 Task: Look for space in Dakoro, Niger from 6th September, 2023 to 10th September, 2023 for 1 adult in price range Rs.10000 to Rs.15000. Place can be private room with 1  bedroom having 1 bed and 1 bathroom. Property type can be house, flat, guest house, hotel. Booking option can be shelf check-in. Required host language is English.
Action: Mouse moved to (478, 99)
Screenshot: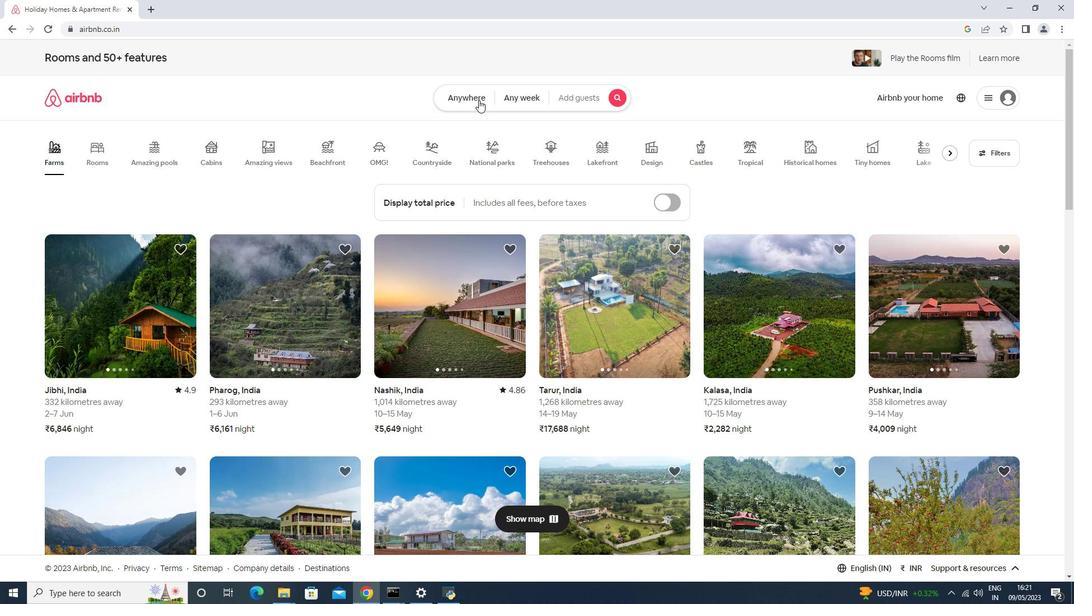 
Action: Mouse pressed left at (478, 99)
Screenshot: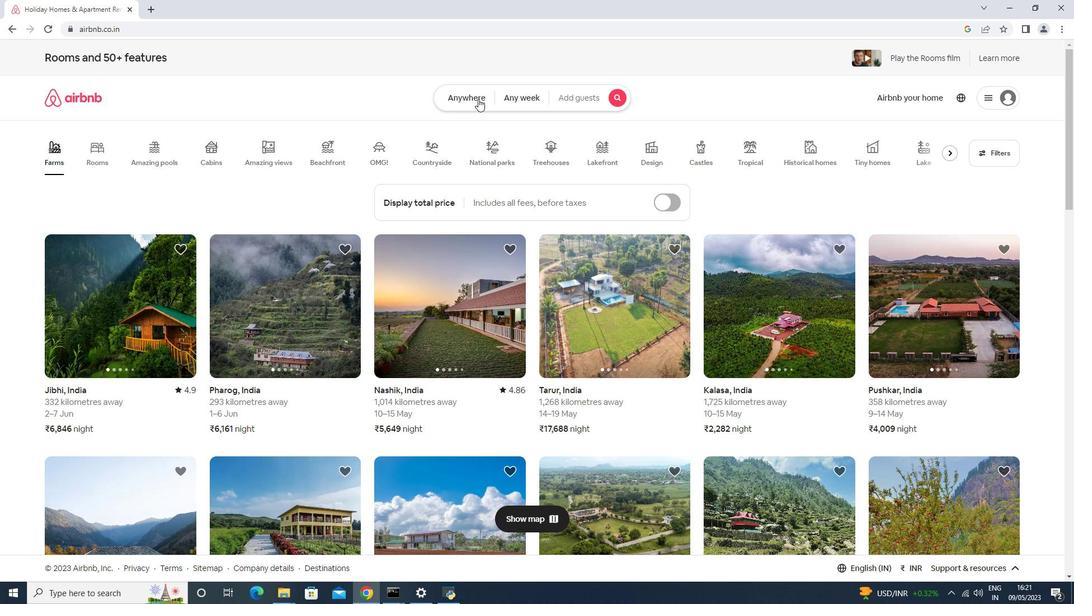 
Action: Mouse moved to (434, 134)
Screenshot: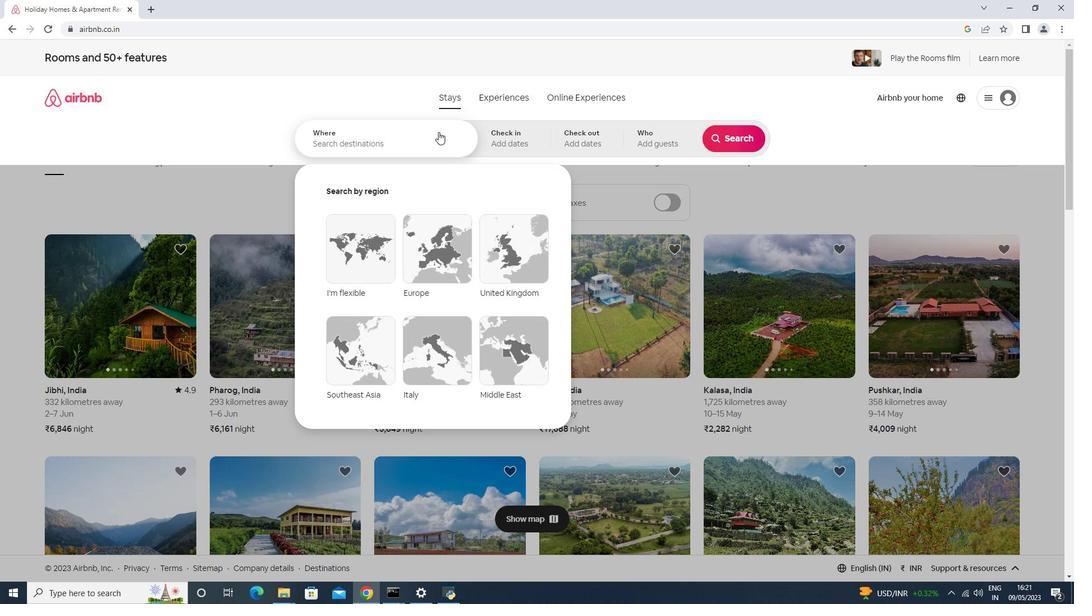 
Action: Mouse pressed left at (434, 134)
Screenshot: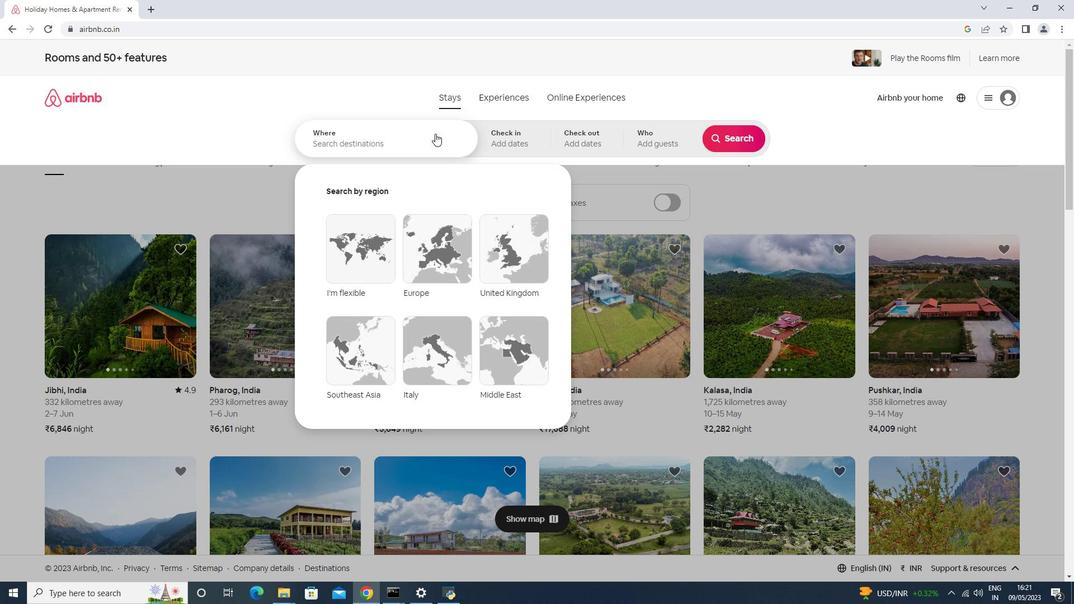 
Action: Key pressed <Key.shift>Dakoro,<Key.space><Key.shift>Niger<Key.enter>
Screenshot: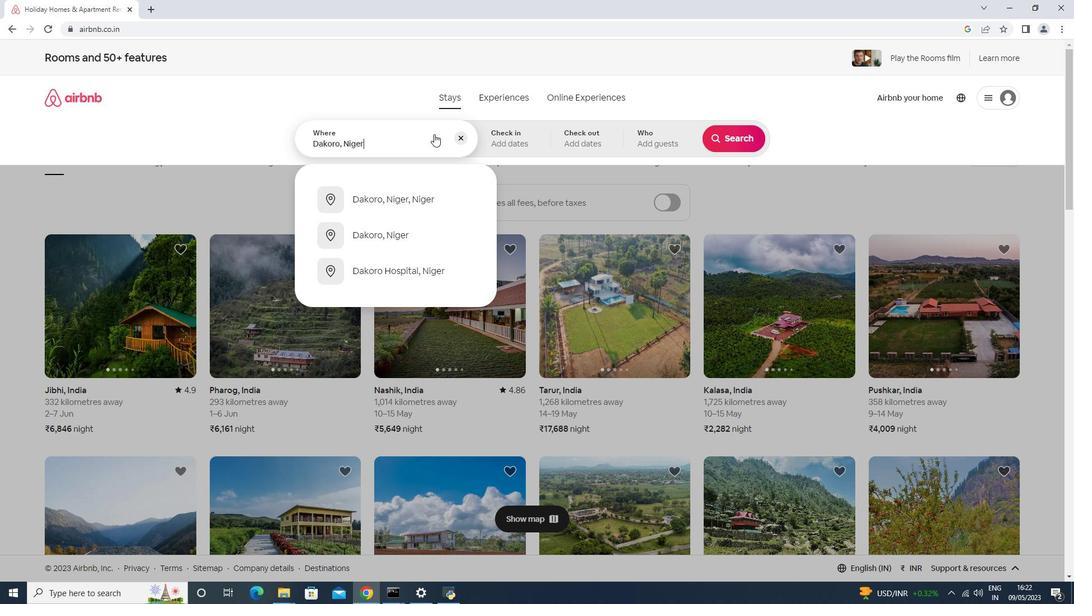 
Action: Mouse moved to (731, 228)
Screenshot: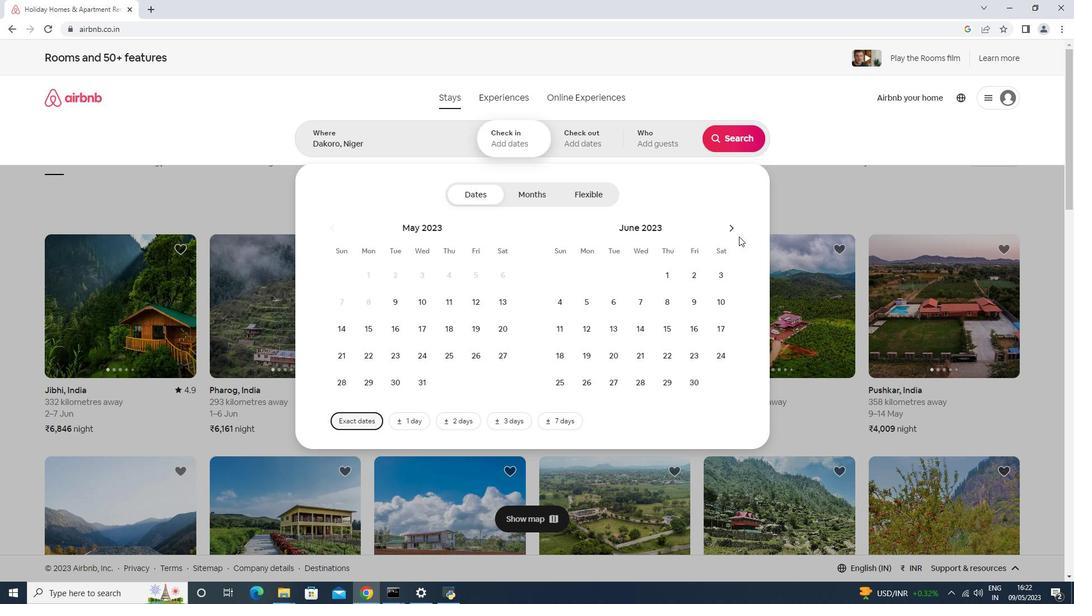 
Action: Mouse pressed left at (731, 228)
Screenshot: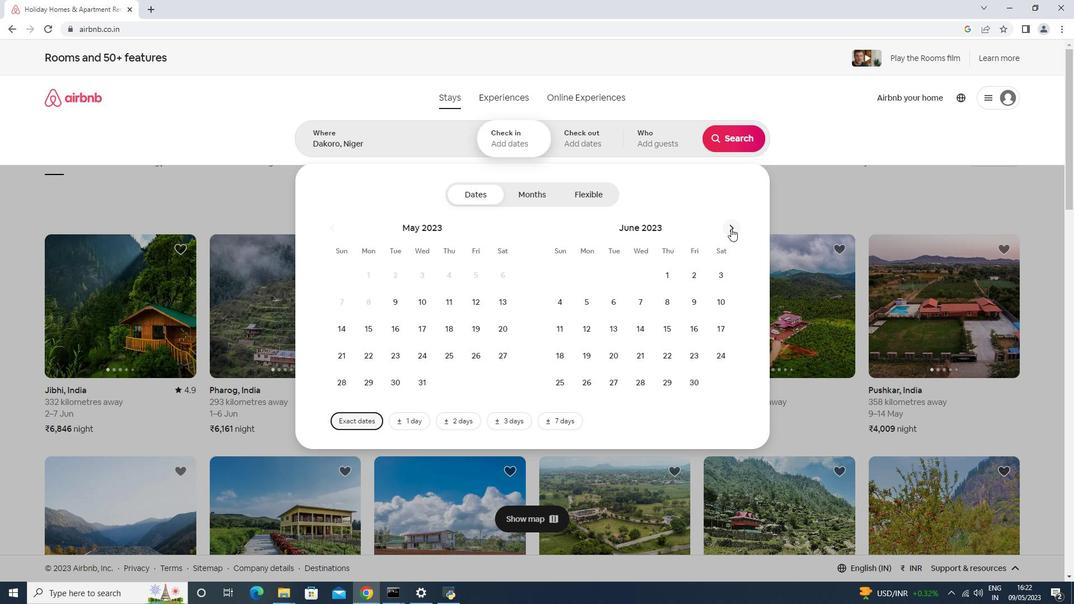 
Action: Mouse pressed left at (731, 228)
Screenshot: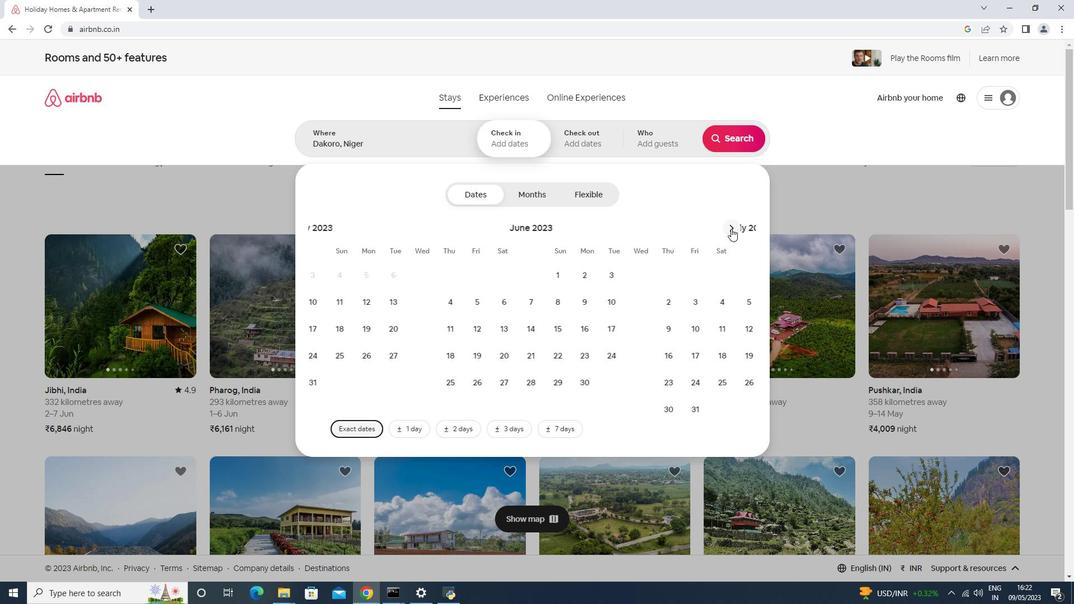 
Action: Mouse pressed left at (731, 228)
Screenshot: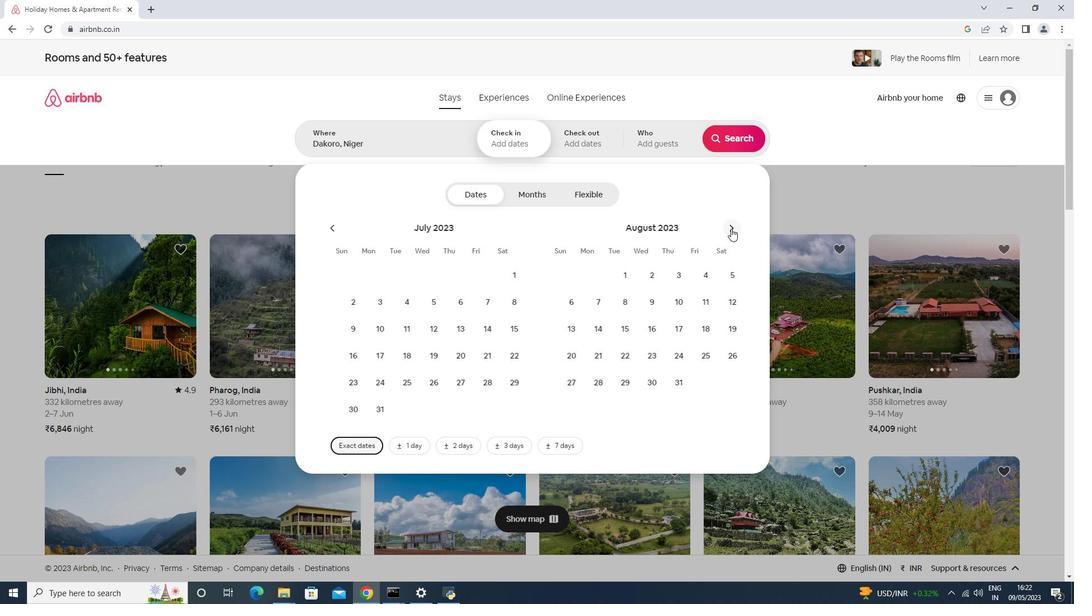 
Action: Mouse moved to (643, 309)
Screenshot: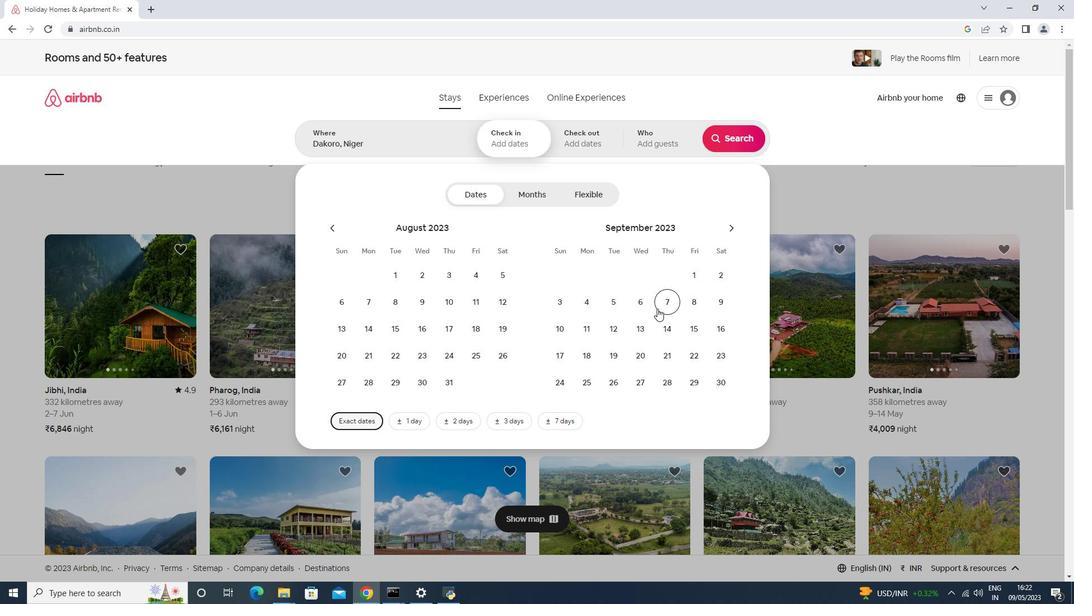 
Action: Mouse pressed left at (643, 309)
Screenshot: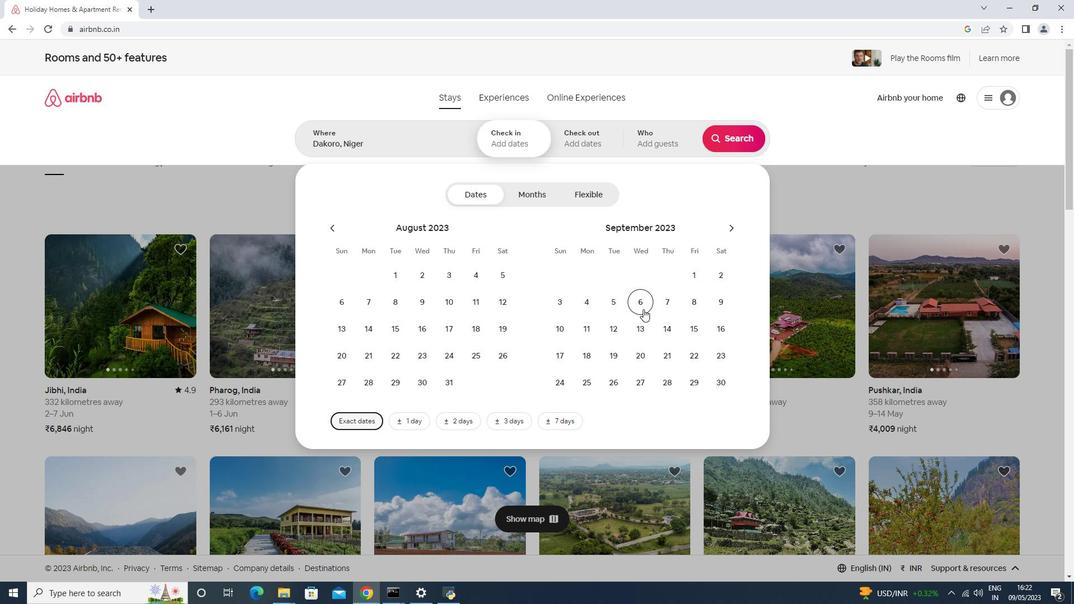 
Action: Mouse moved to (561, 326)
Screenshot: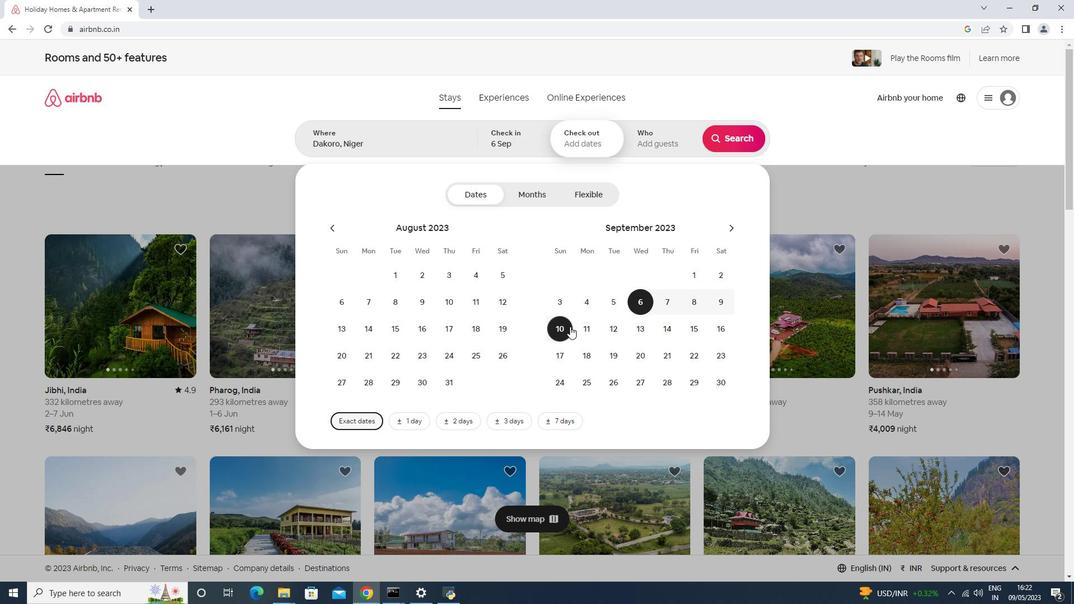 
Action: Mouse pressed left at (561, 326)
Screenshot: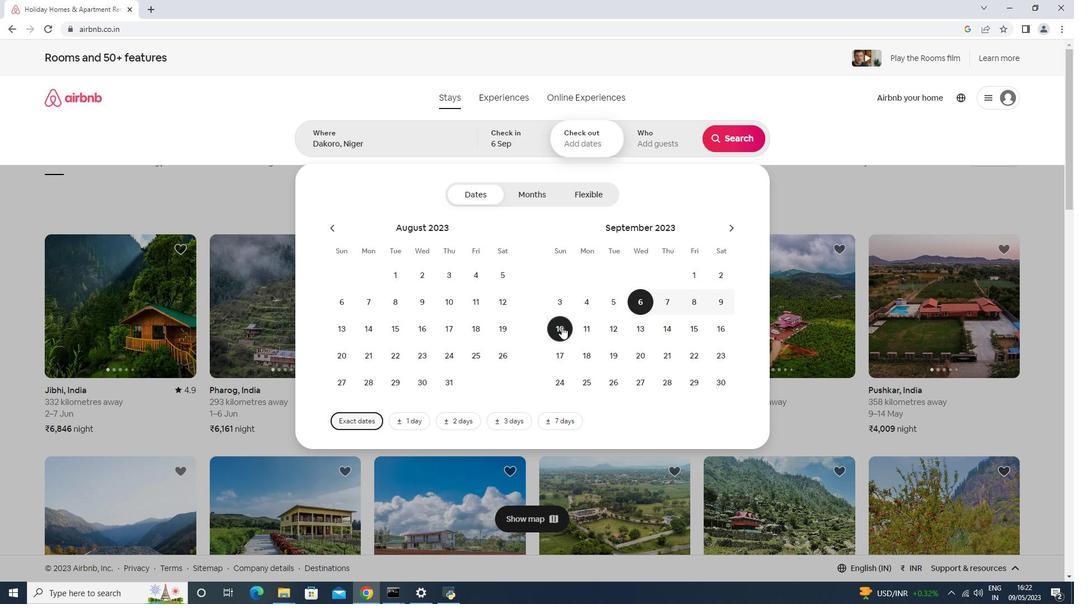 
Action: Mouse moved to (657, 124)
Screenshot: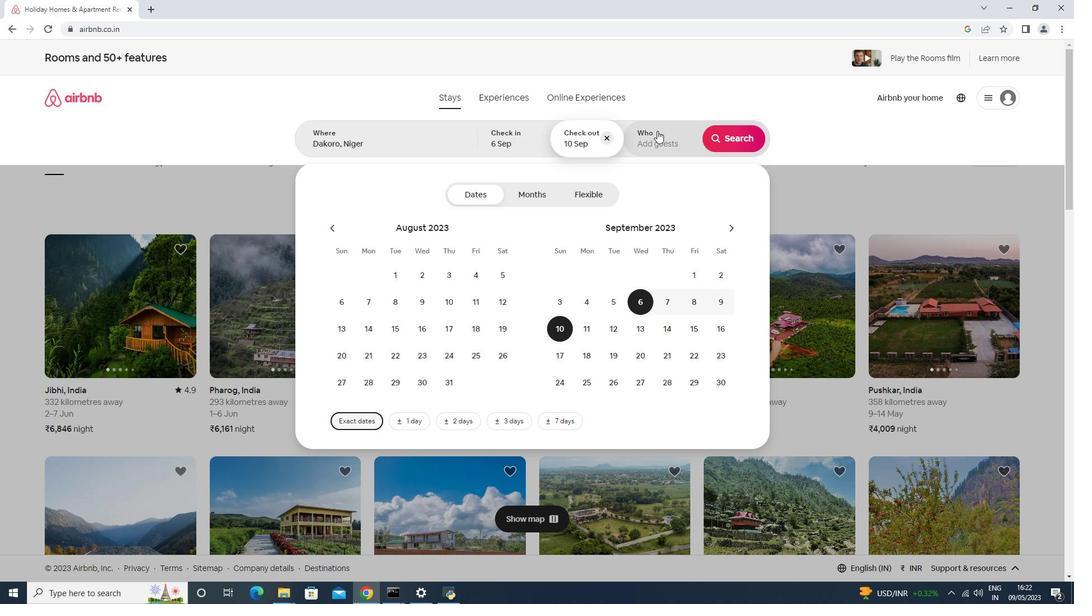 
Action: Mouse pressed left at (657, 124)
Screenshot: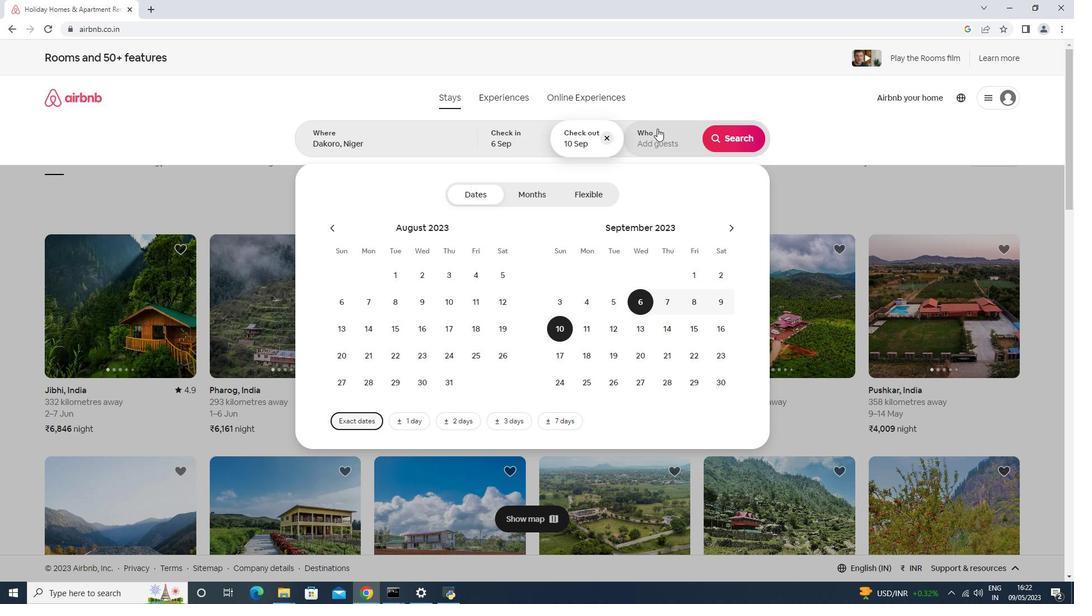 
Action: Mouse moved to (735, 200)
Screenshot: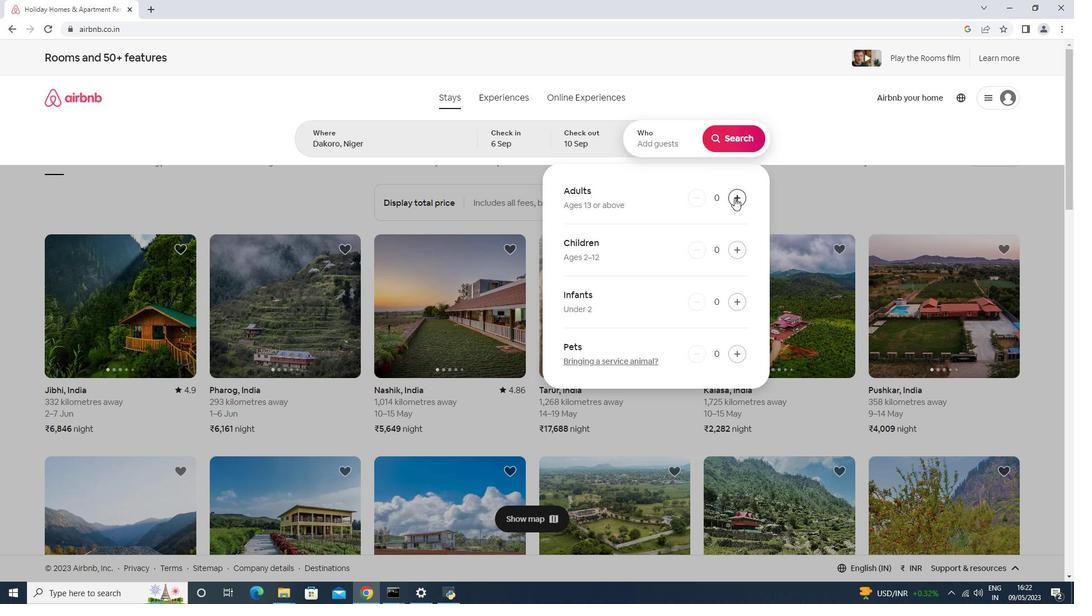 
Action: Mouse pressed left at (735, 200)
Screenshot: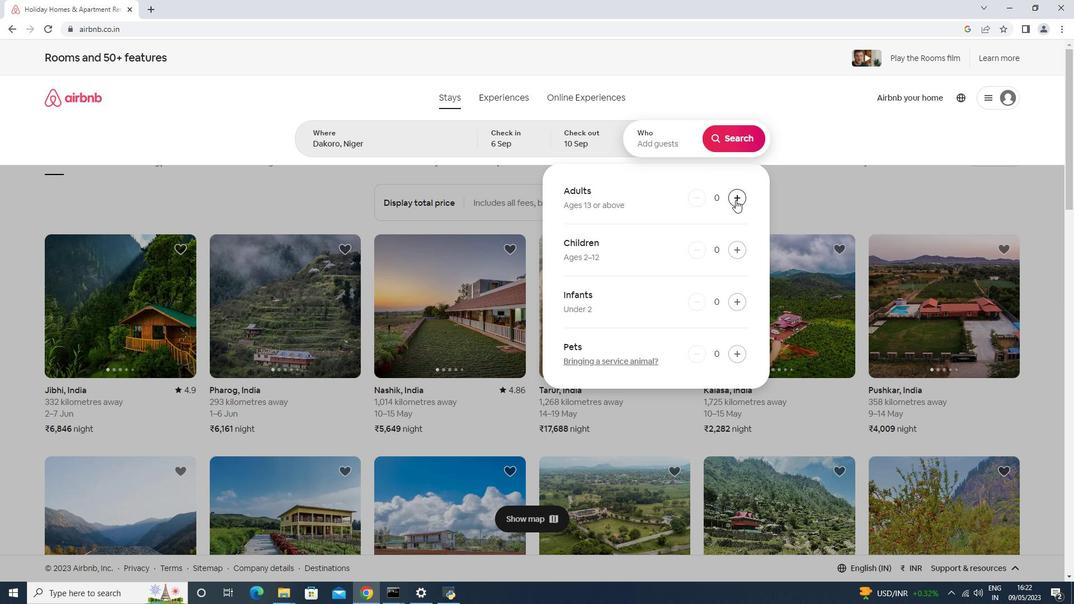 
Action: Mouse moved to (735, 146)
Screenshot: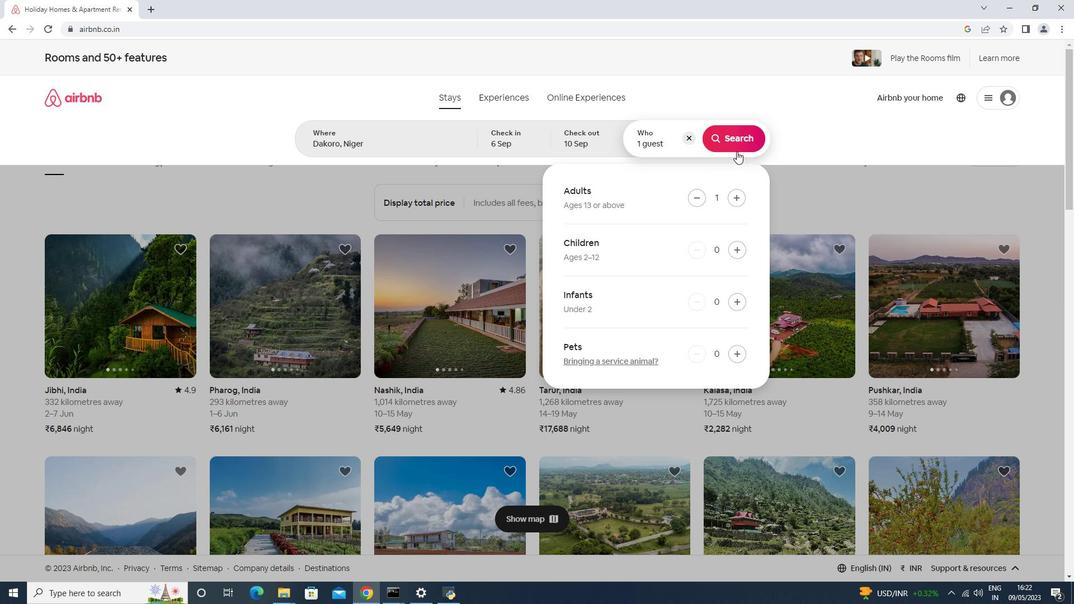 
Action: Mouse pressed left at (735, 146)
Screenshot: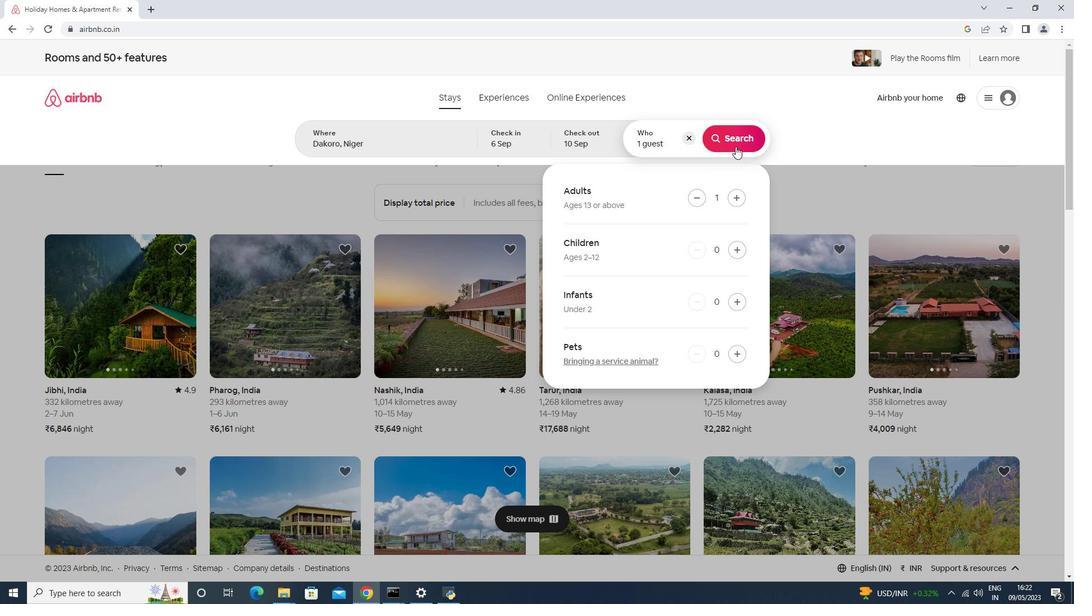 
Action: Mouse moved to (1007, 99)
Screenshot: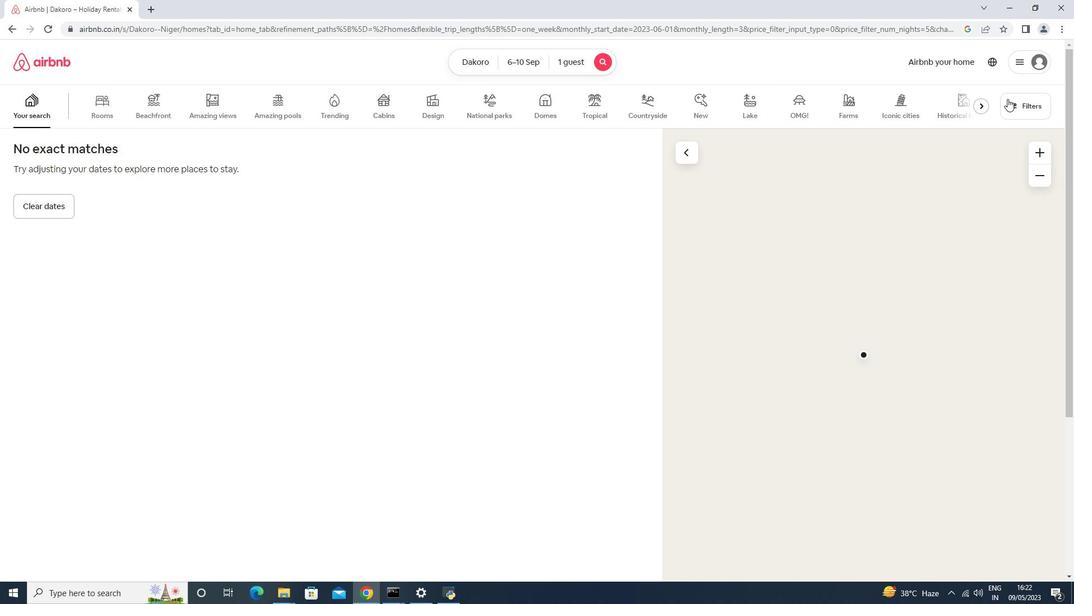 
Action: Mouse pressed left at (1007, 99)
Screenshot: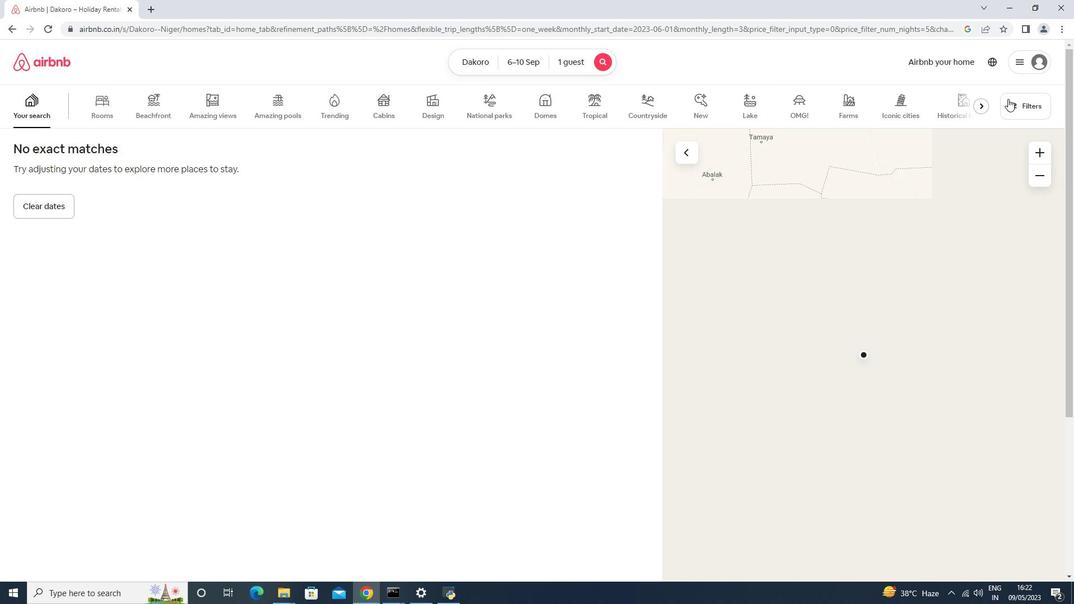 
Action: Mouse moved to (486, 373)
Screenshot: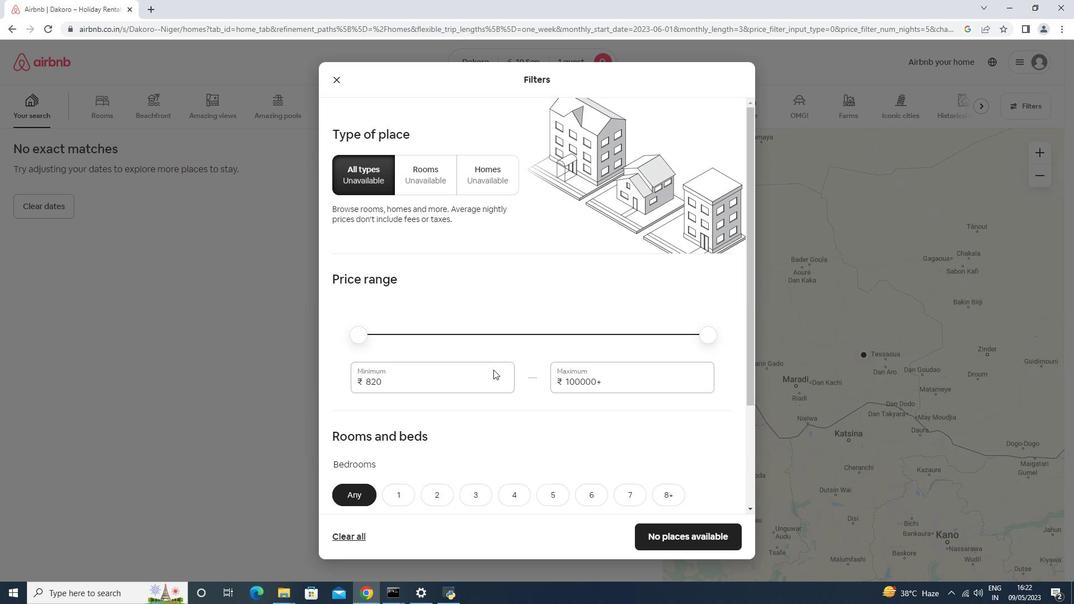 
Action: Mouse pressed left at (486, 373)
Screenshot: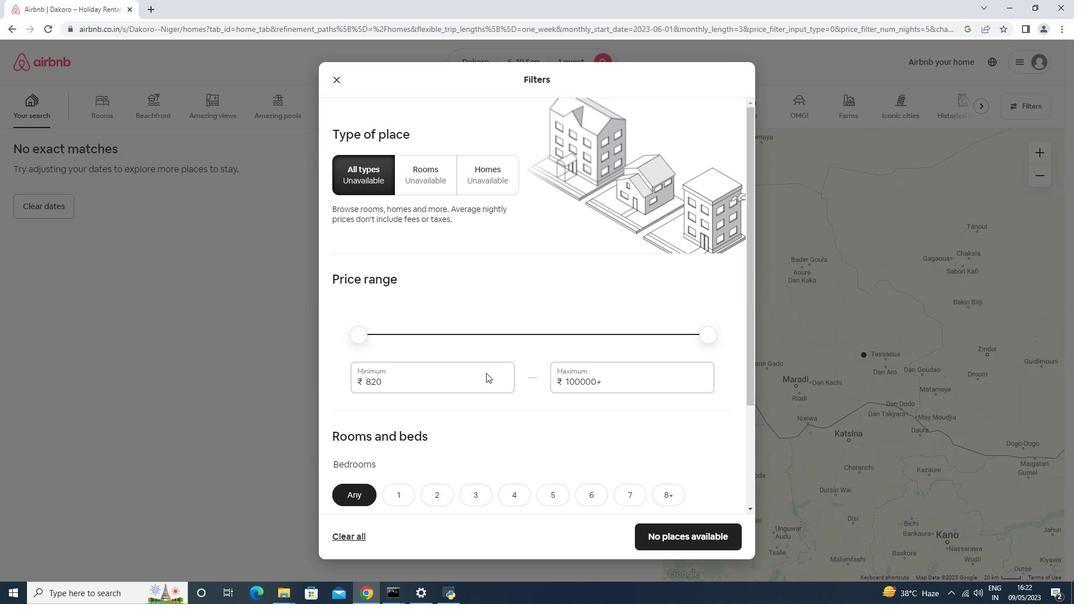 
Action: Key pressed <Key.backspace><Key.backspace><Key.backspace><Key.backspace>10000<Key.tab>
Screenshot: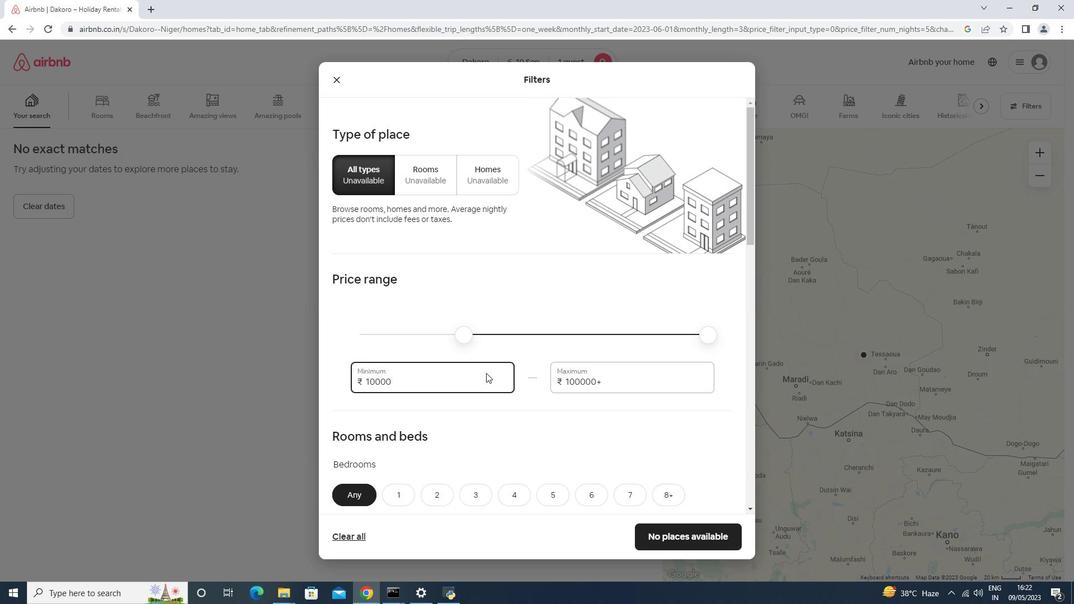 
Action: Mouse moved to (485, 373)
Screenshot: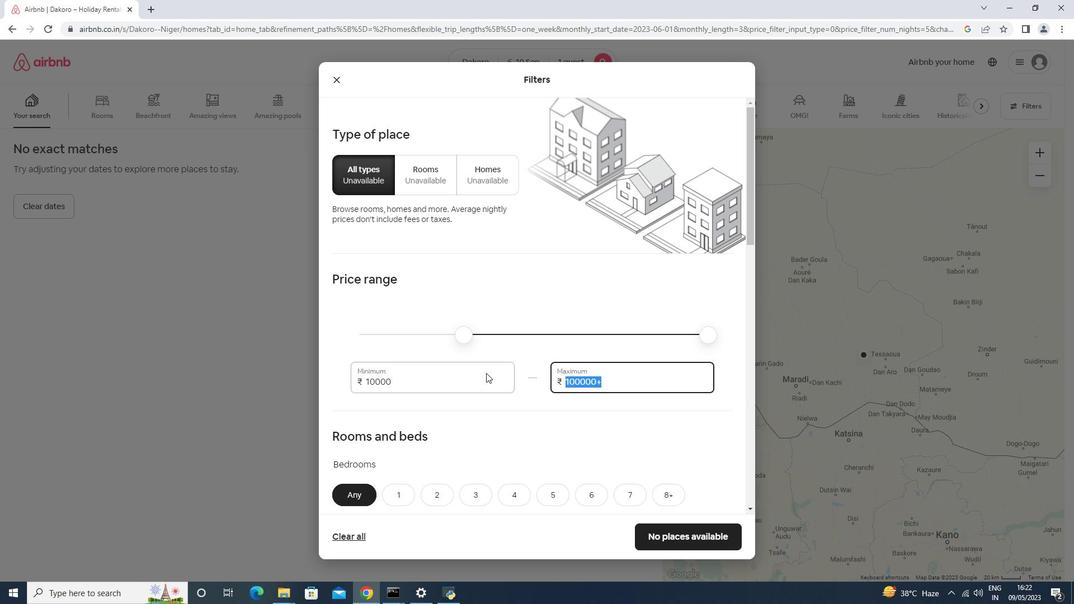 
Action: Key pressed 15000
Screenshot: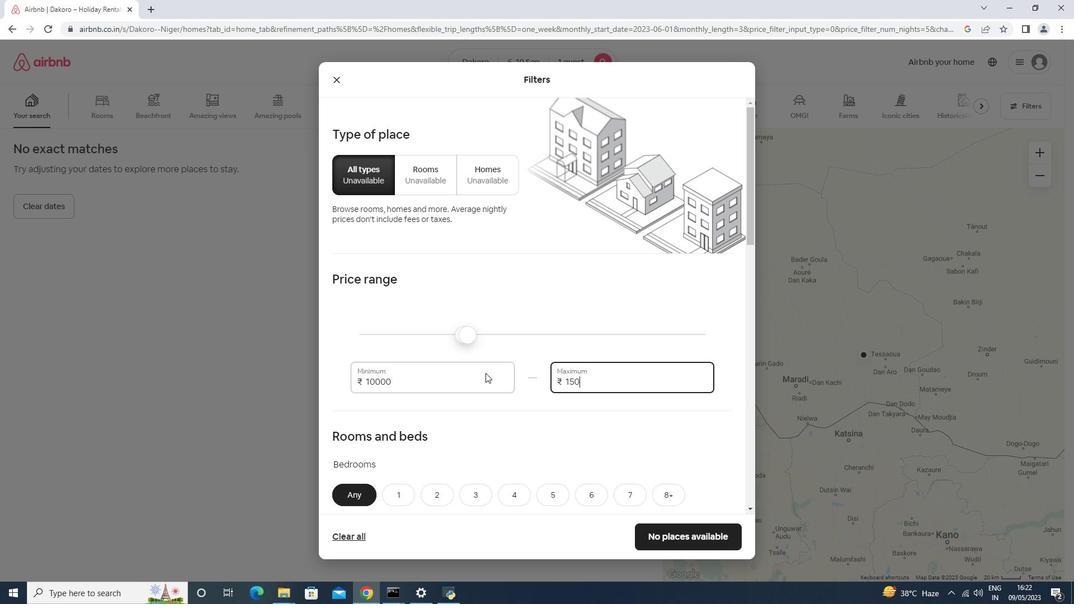 
Action: Mouse scrolled (485, 372) with delta (0, 0)
Screenshot: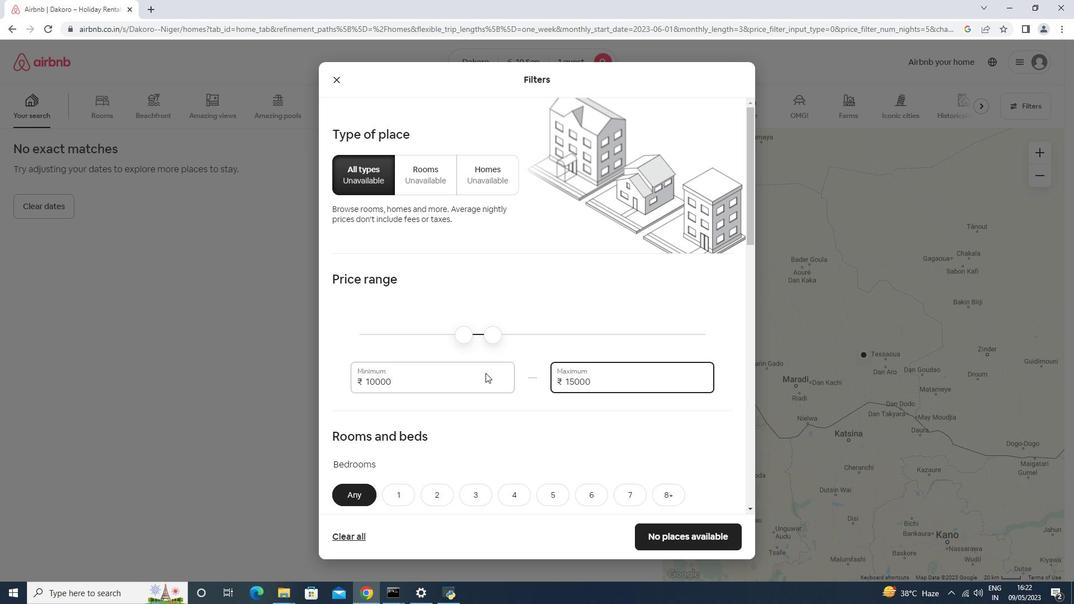 
Action: Mouse scrolled (485, 372) with delta (0, 0)
Screenshot: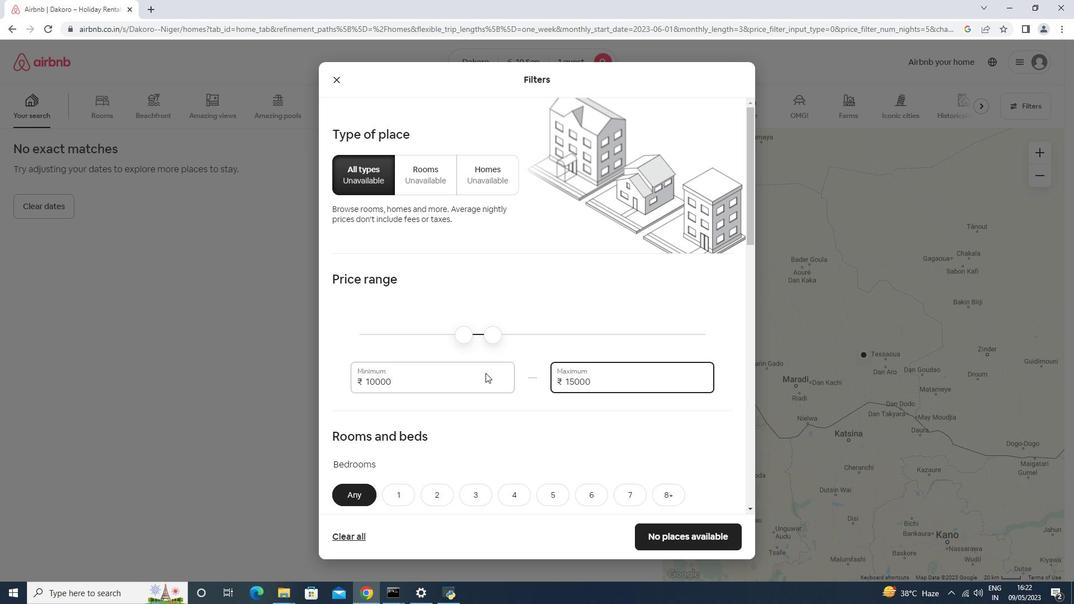 
Action: Mouse scrolled (485, 372) with delta (0, 0)
Screenshot: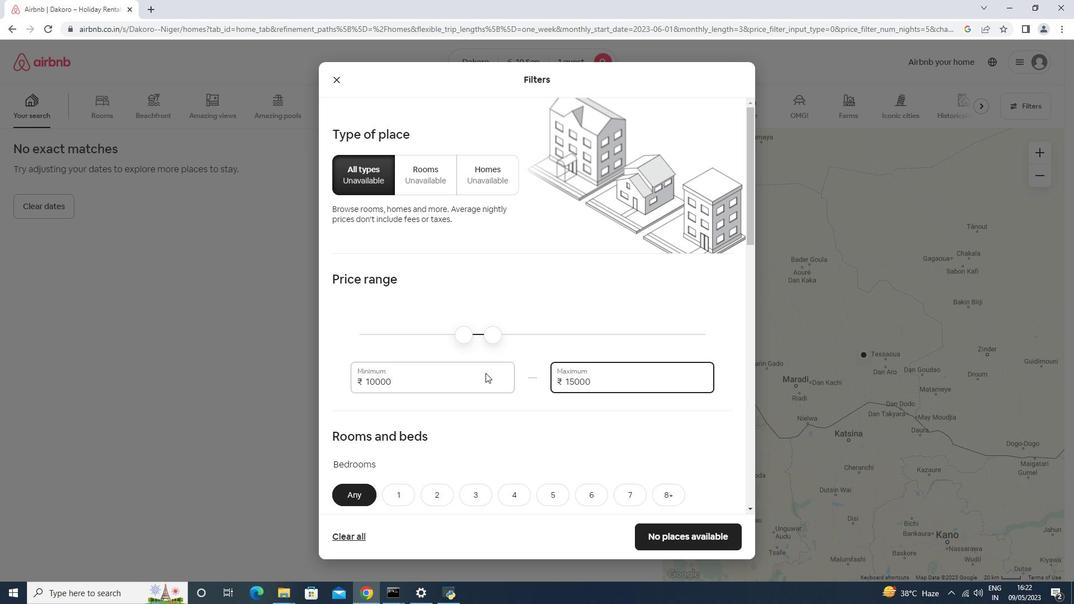 
Action: Mouse scrolled (485, 372) with delta (0, 0)
Screenshot: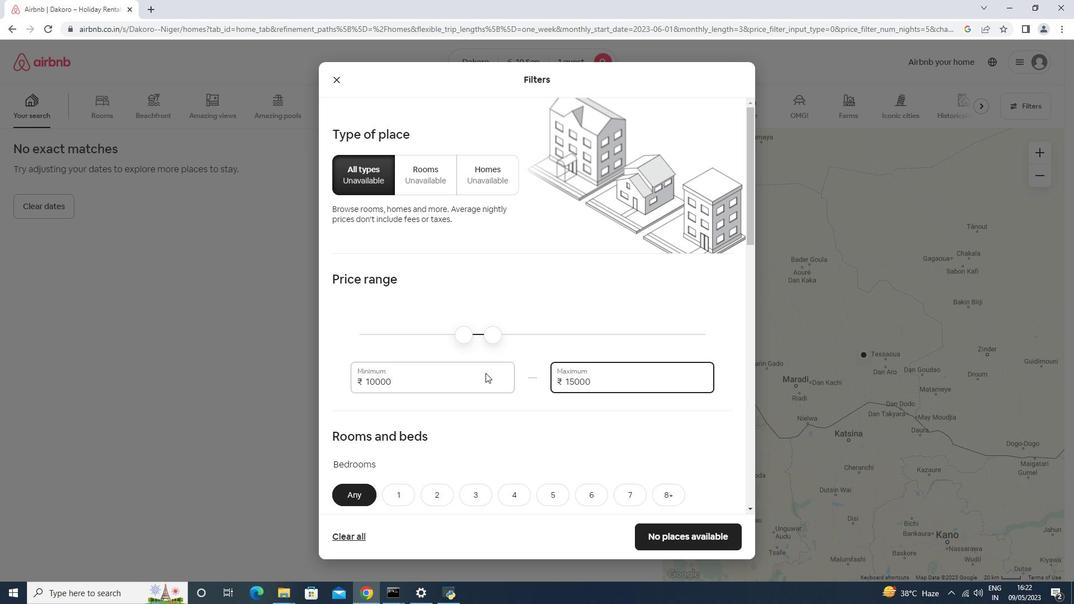 
Action: Mouse moved to (396, 264)
Screenshot: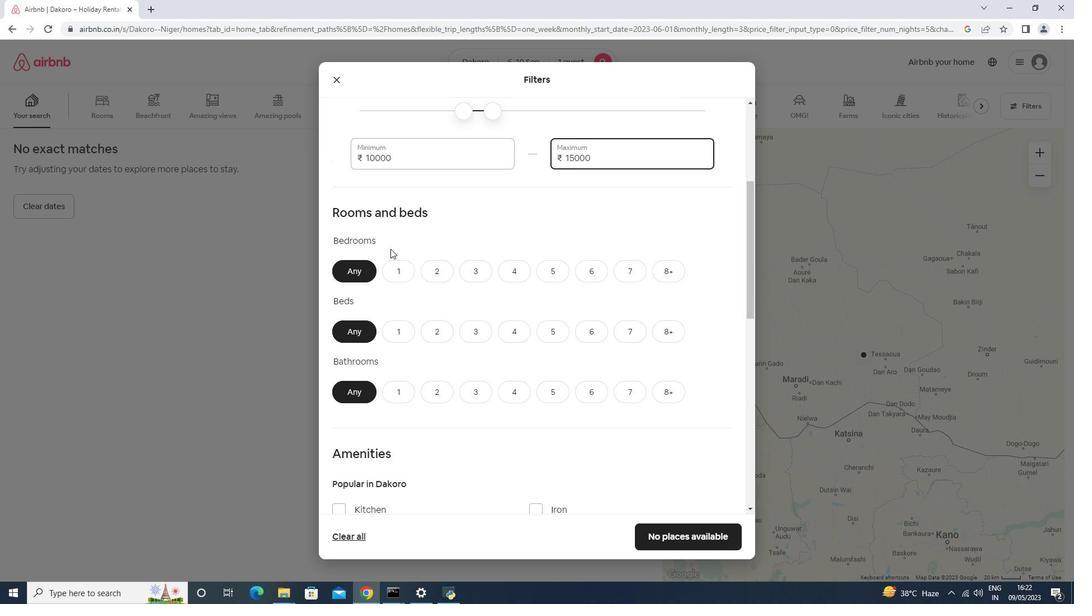 
Action: Mouse pressed left at (396, 264)
Screenshot: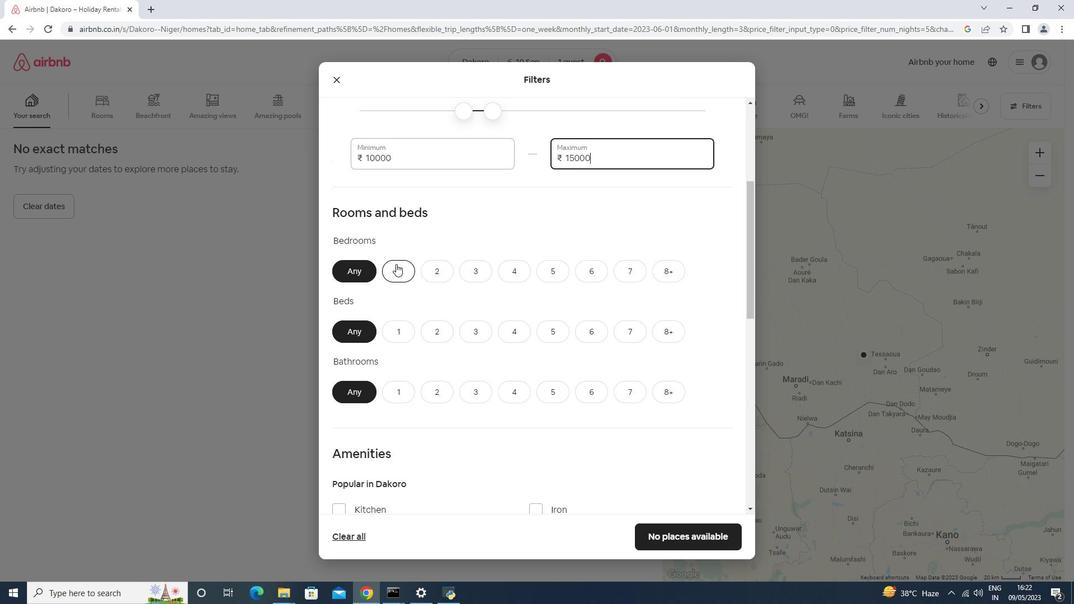 
Action: Mouse moved to (409, 317)
Screenshot: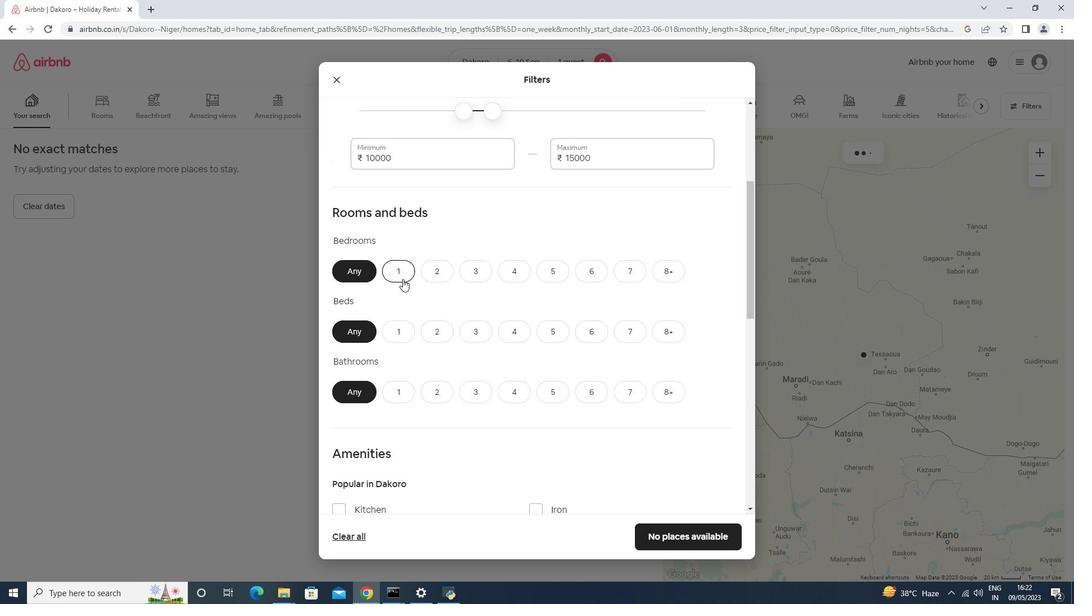 
Action: Mouse pressed left at (409, 317)
Screenshot: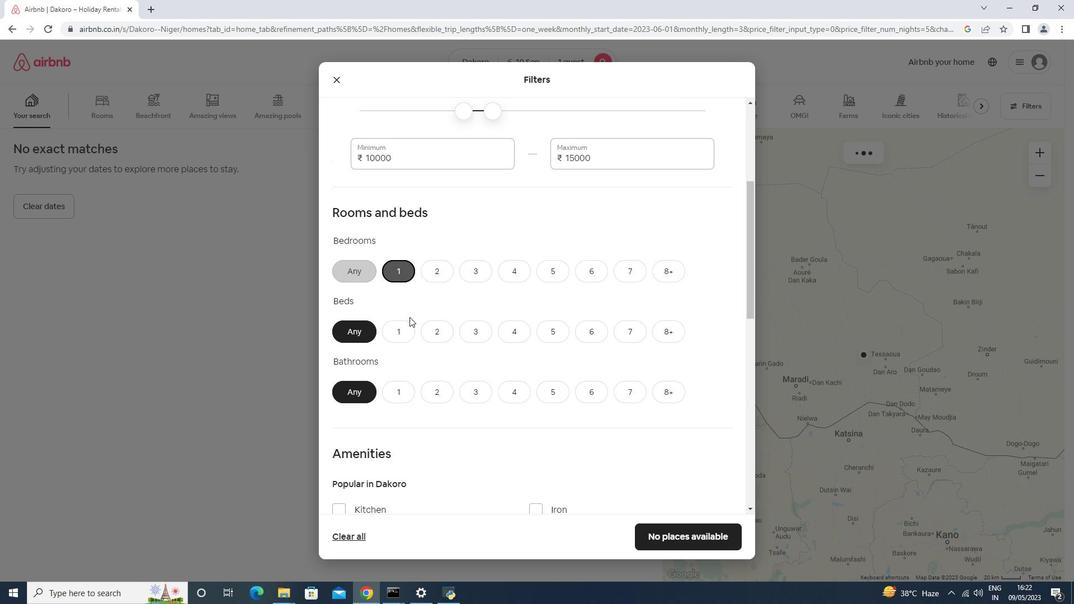 
Action: Mouse moved to (409, 358)
Screenshot: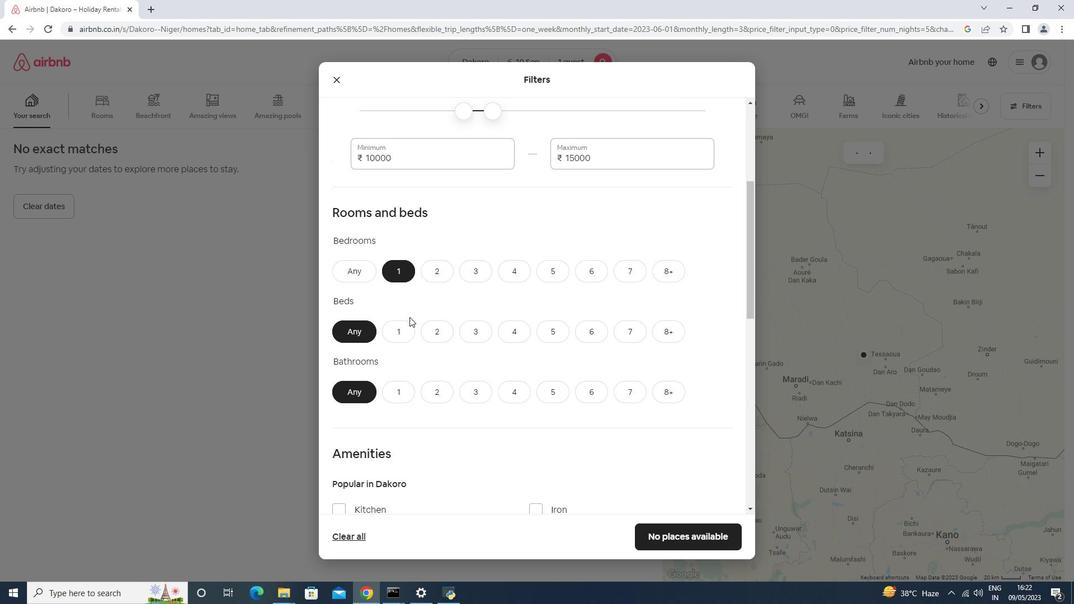 
Action: Mouse pressed left at (409, 358)
Screenshot: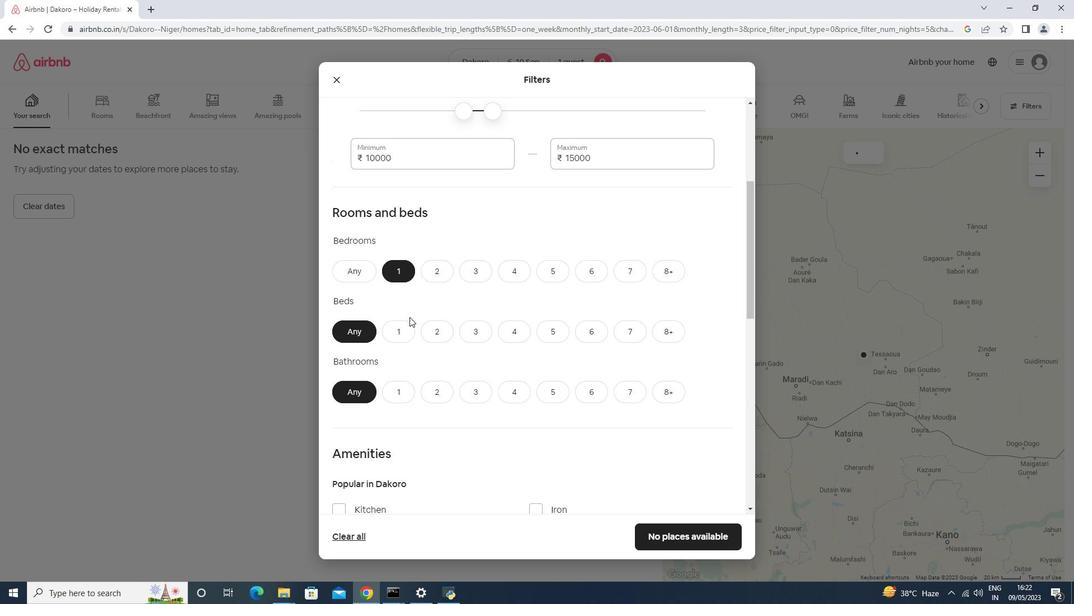 
Action: Mouse moved to (400, 396)
Screenshot: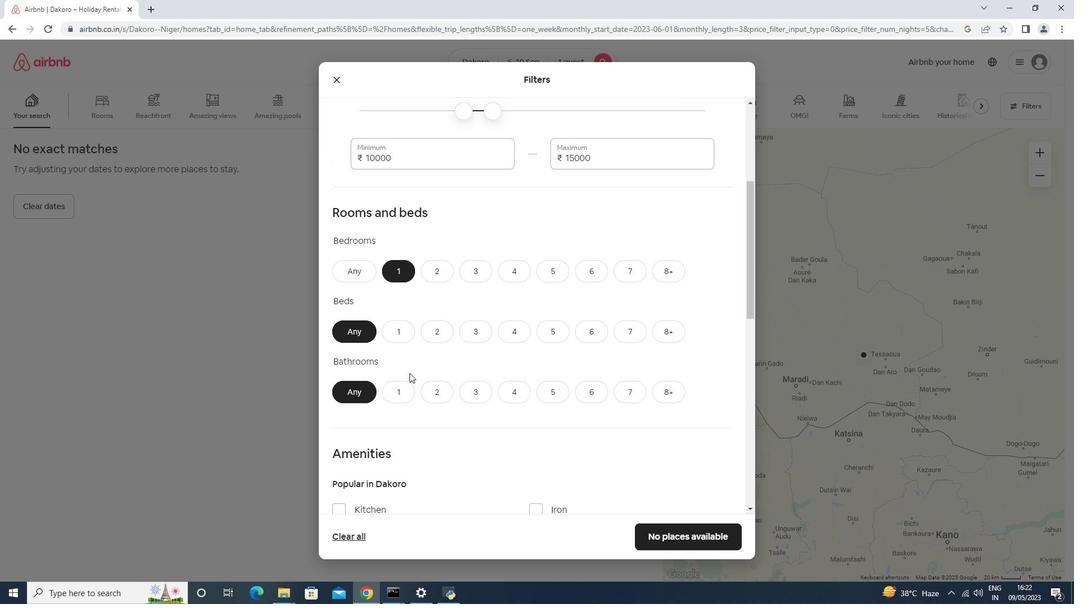 
Action: Mouse pressed left at (400, 396)
Screenshot: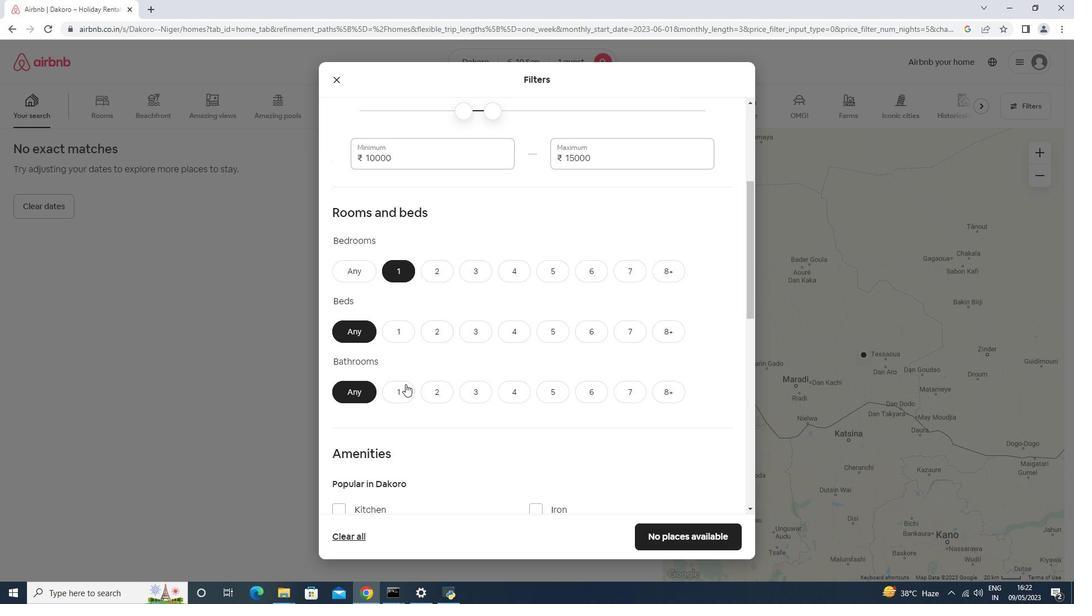 
Action: Mouse moved to (410, 341)
Screenshot: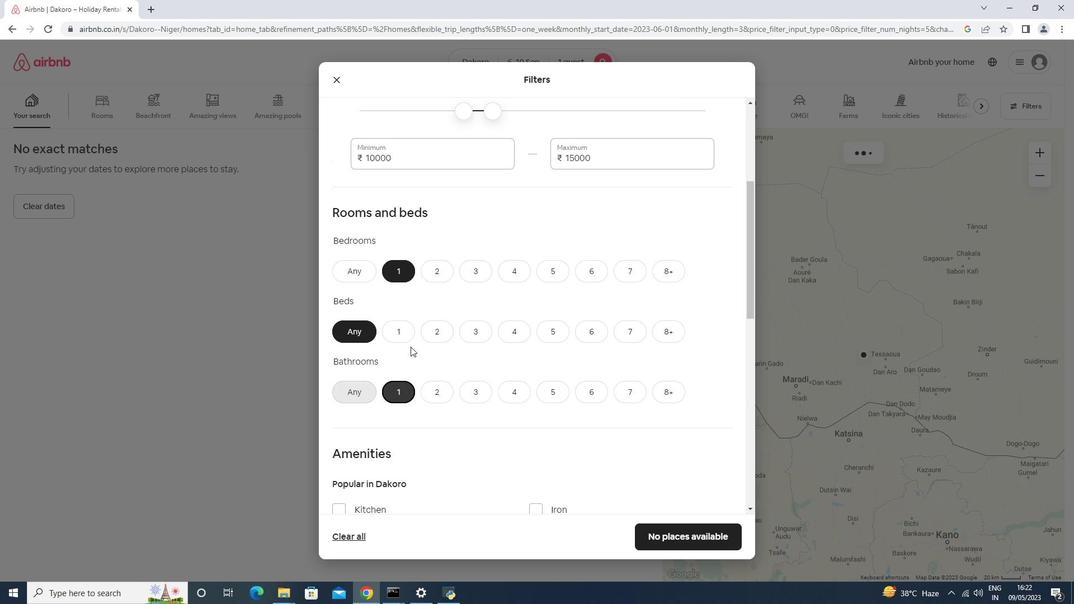 
Action: Mouse pressed left at (410, 341)
Screenshot: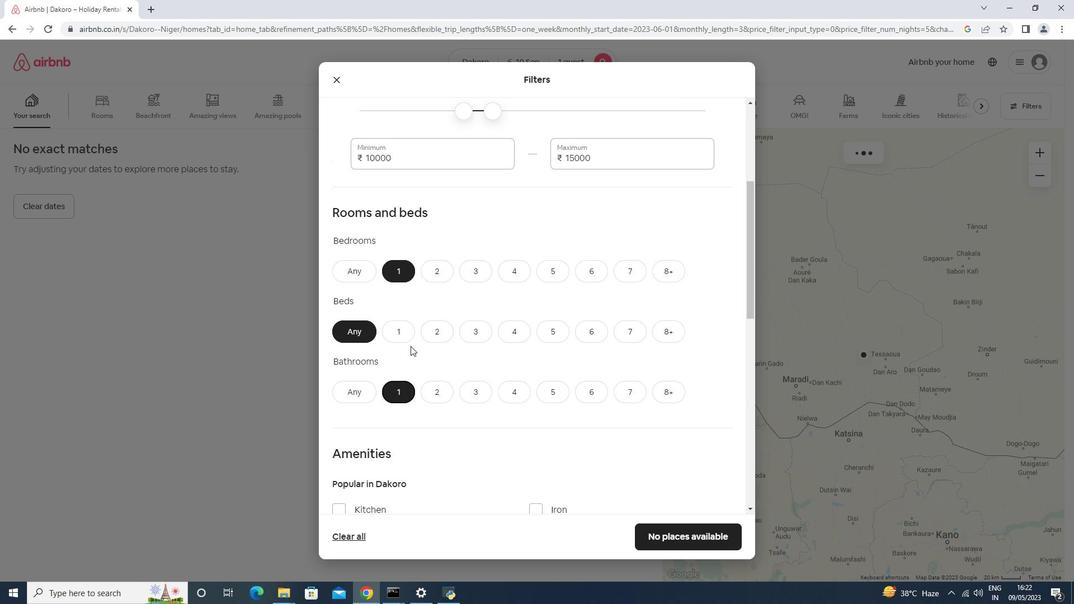 
Action: Mouse moved to (406, 336)
Screenshot: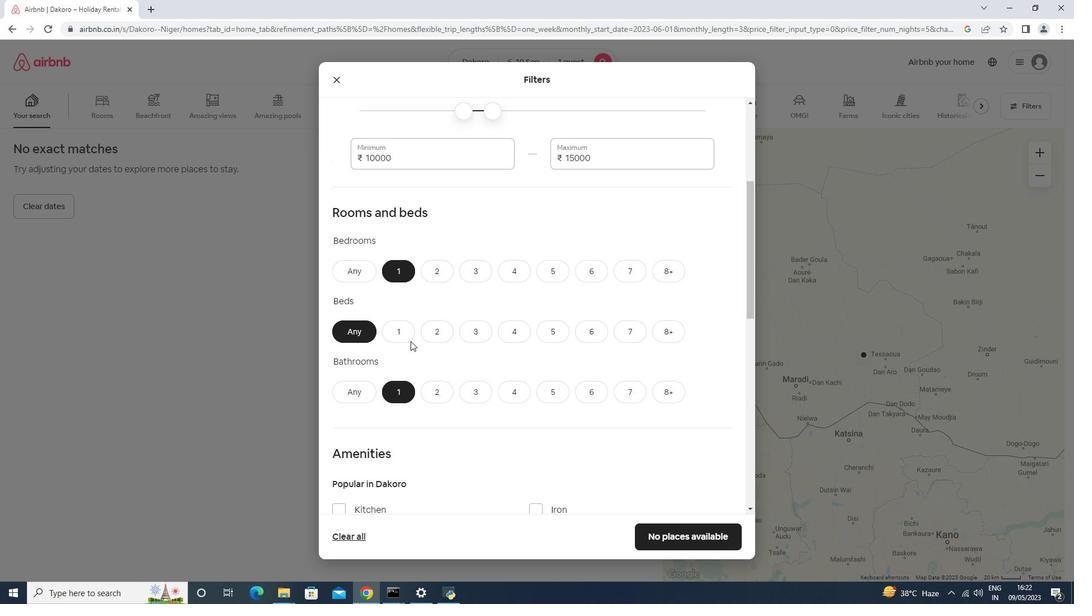 
Action: Mouse pressed left at (406, 336)
Screenshot: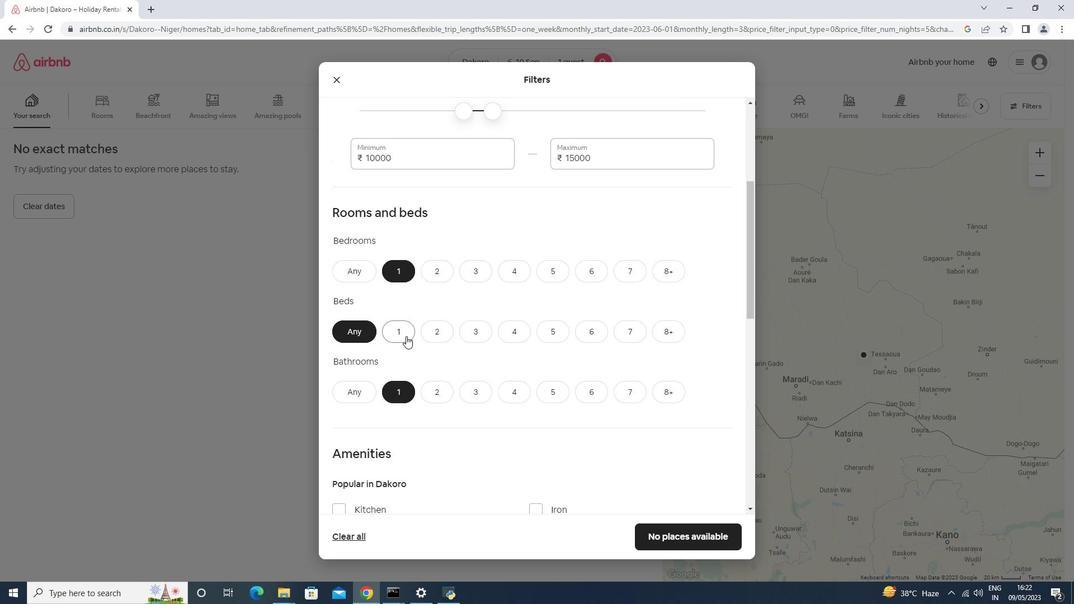 
Action: Mouse scrolled (406, 335) with delta (0, 0)
Screenshot: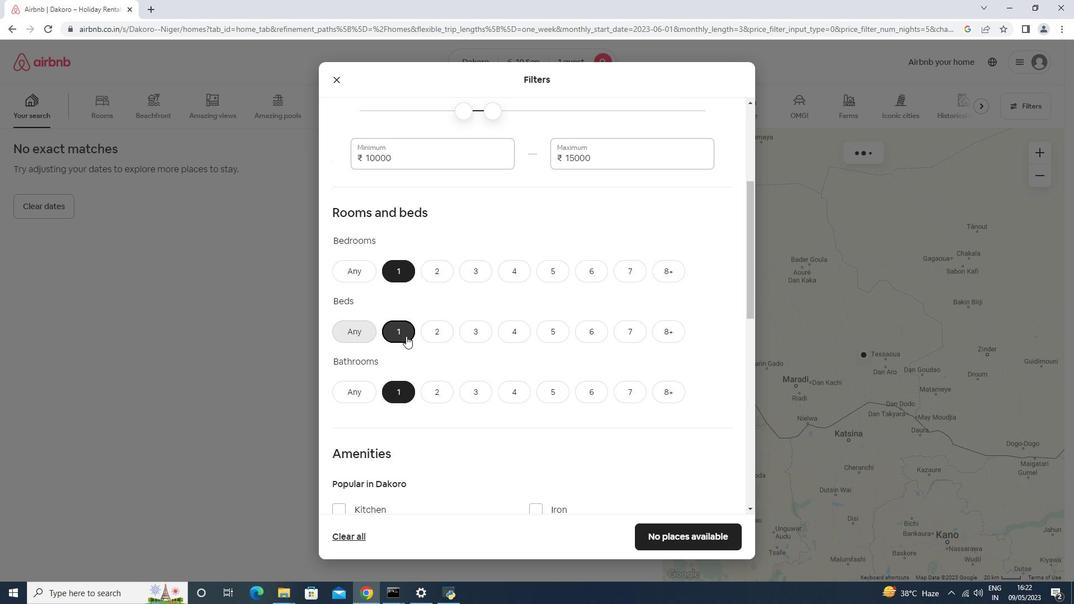 
Action: Mouse scrolled (406, 335) with delta (0, 0)
Screenshot: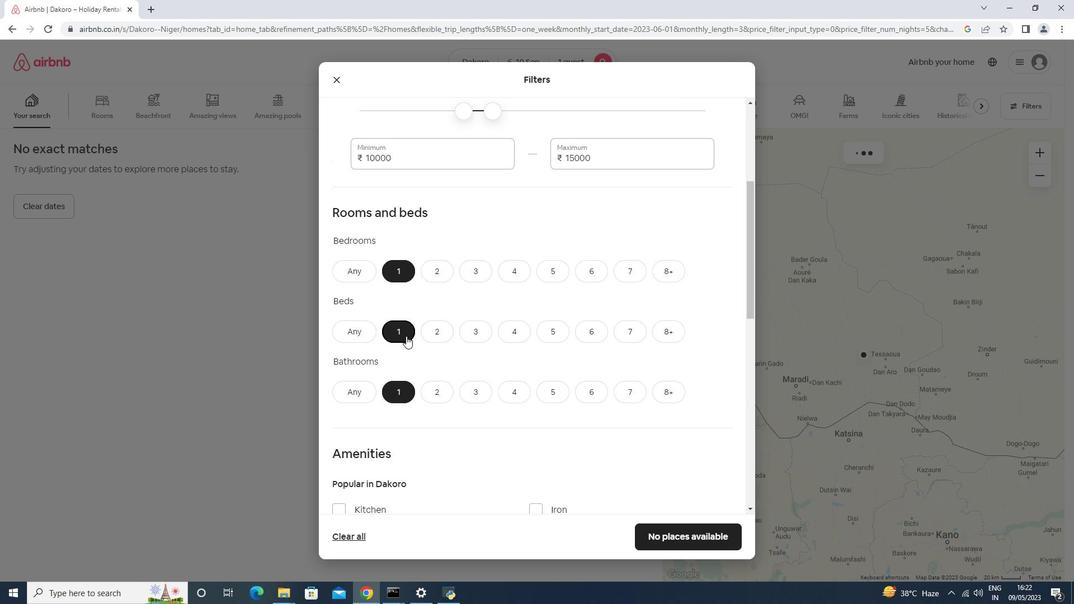 
Action: Mouse scrolled (406, 335) with delta (0, 0)
Screenshot: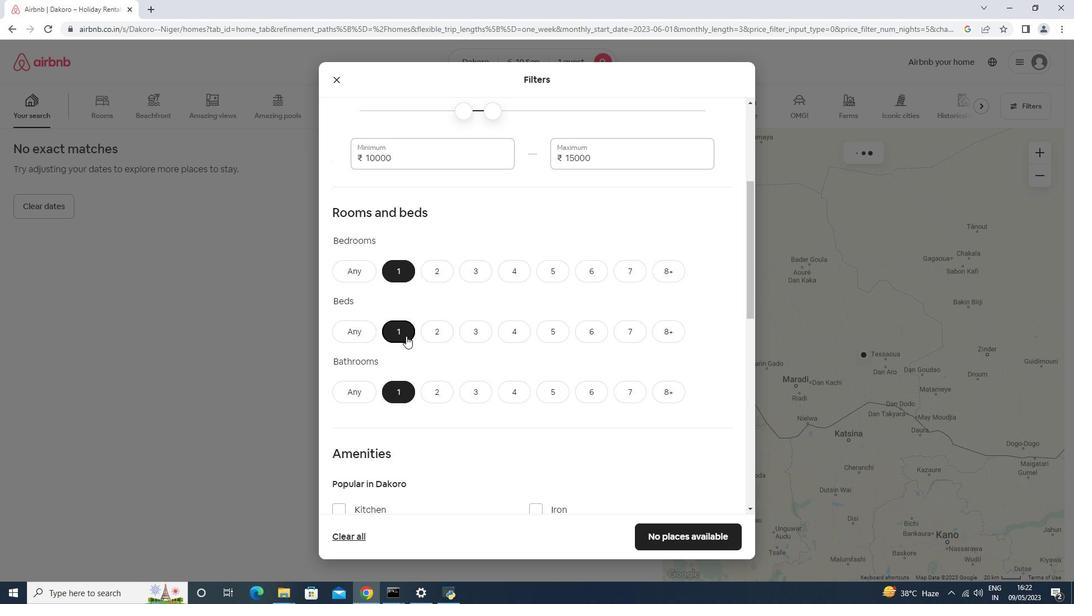 
Action: Mouse scrolled (406, 335) with delta (0, 0)
Screenshot: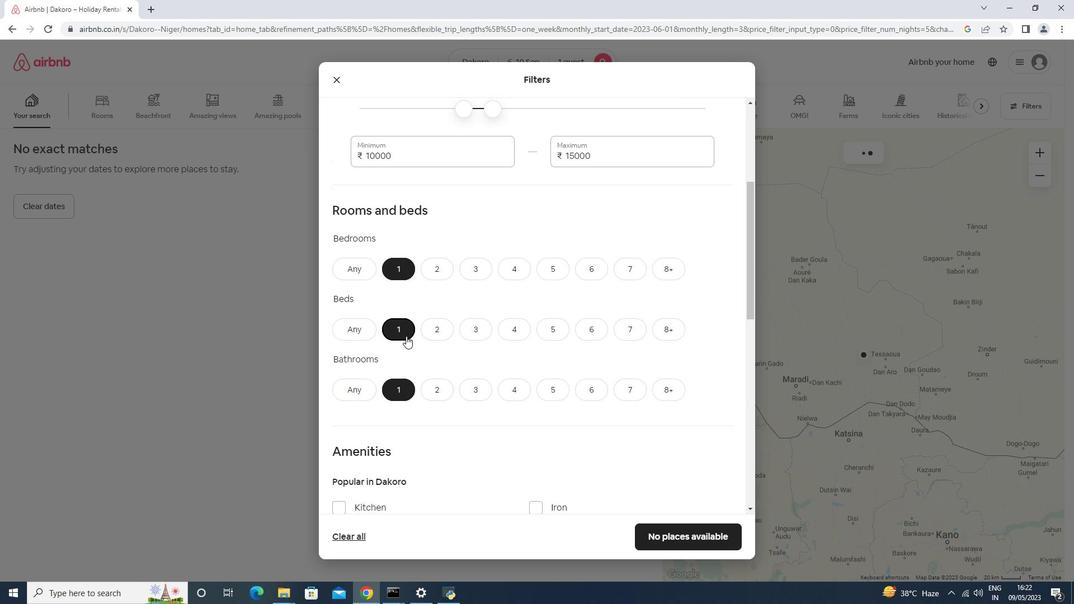 
Action: Mouse moved to (427, 366)
Screenshot: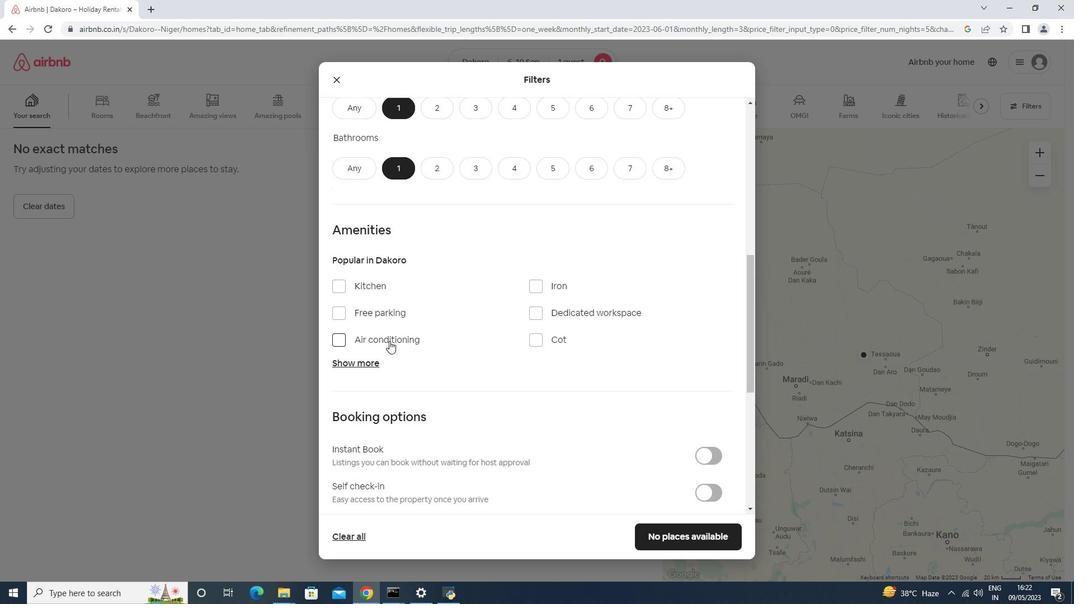 
Action: Mouse scrolled (427, 365) with delta (0, 0)
Screenshot: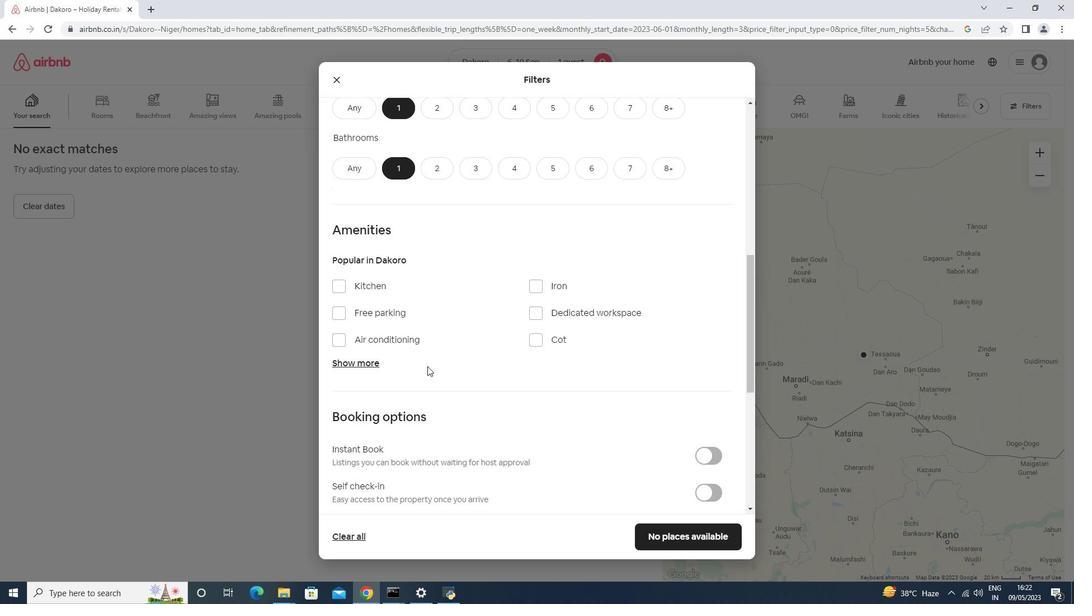 
Action: Mouse scrolled (427, 365) with delta (0, 0)
Screenshot: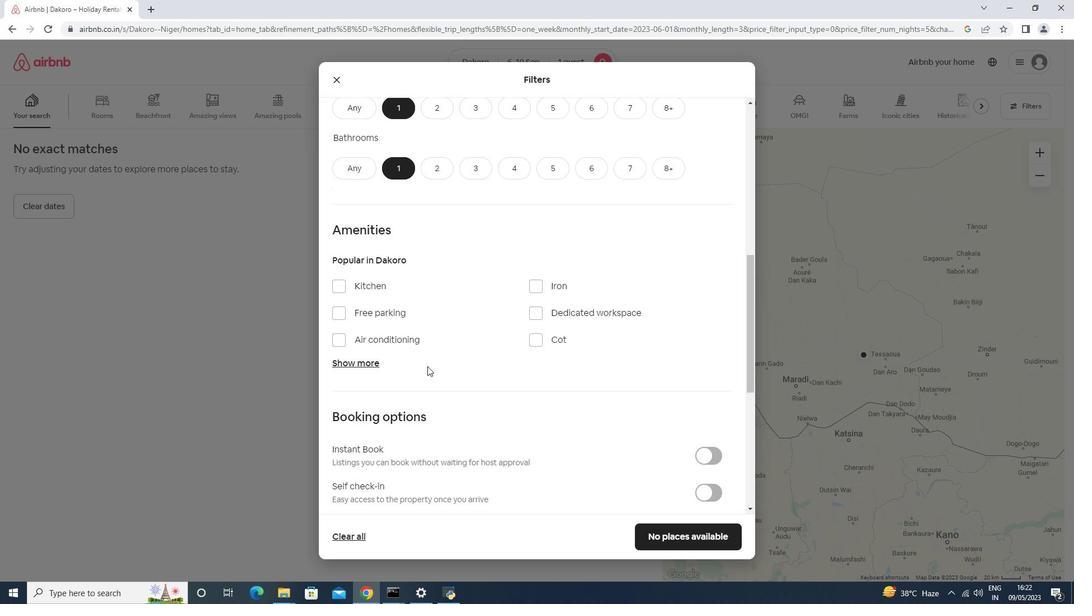 
Action: Mouse moved to (699, 379)
Screenshot: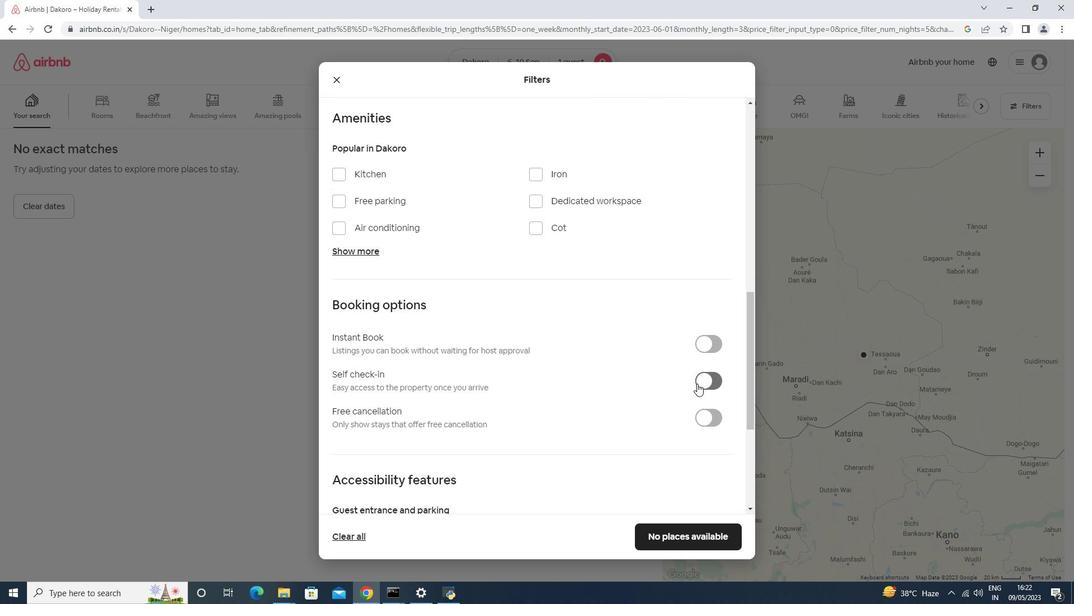 
Action: Mouse pressed left at (699, 379)
Screenshot: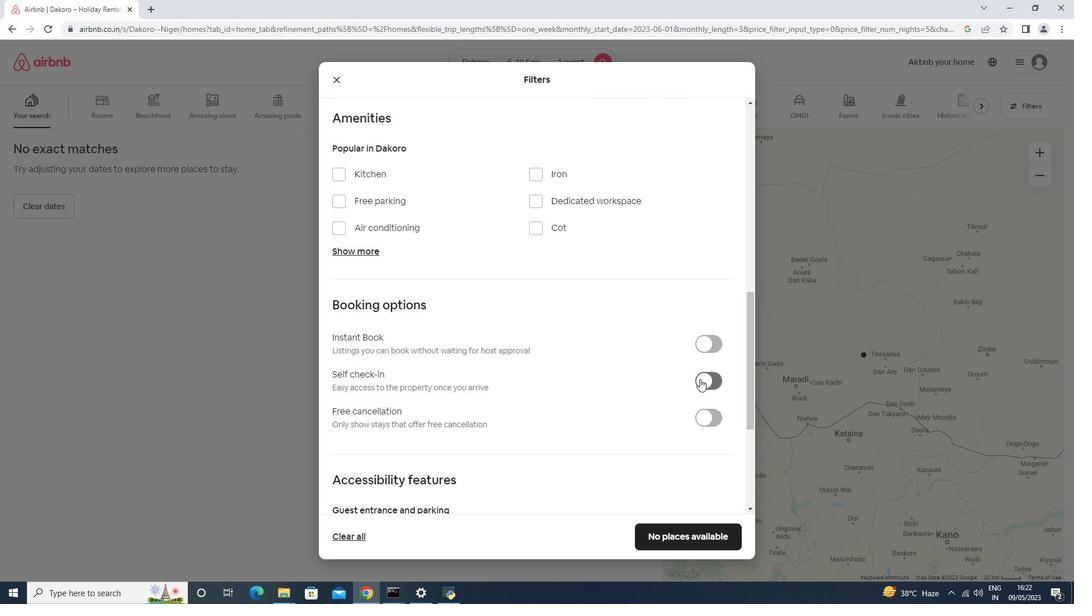 
Action: Mouse moved to (699, 379)
Screenshot: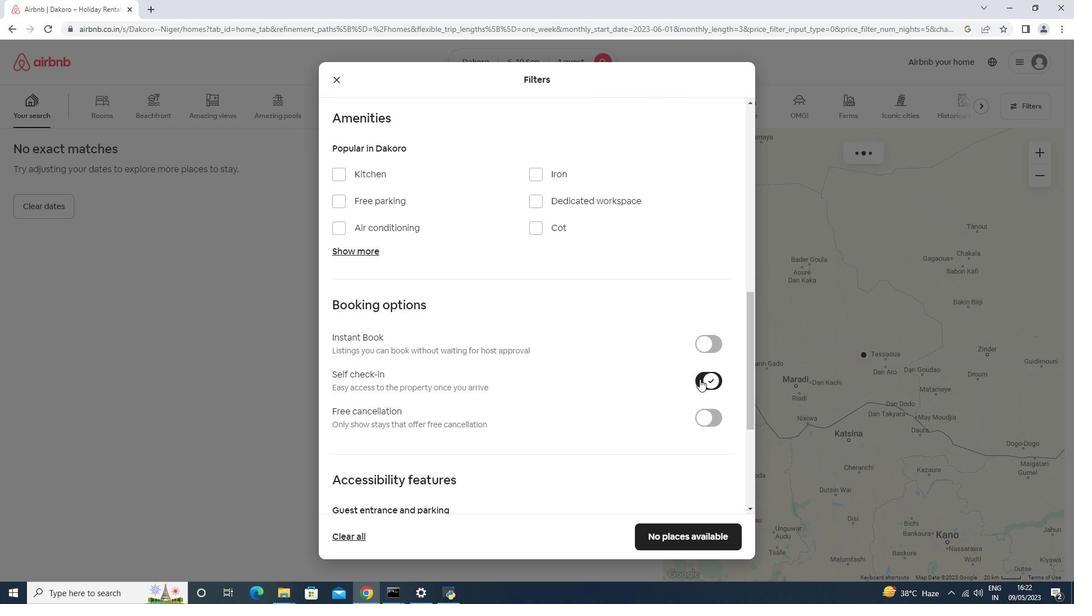 
Action: Mouse scrolled (699, 378) with delta (0, 0)
Screenshot: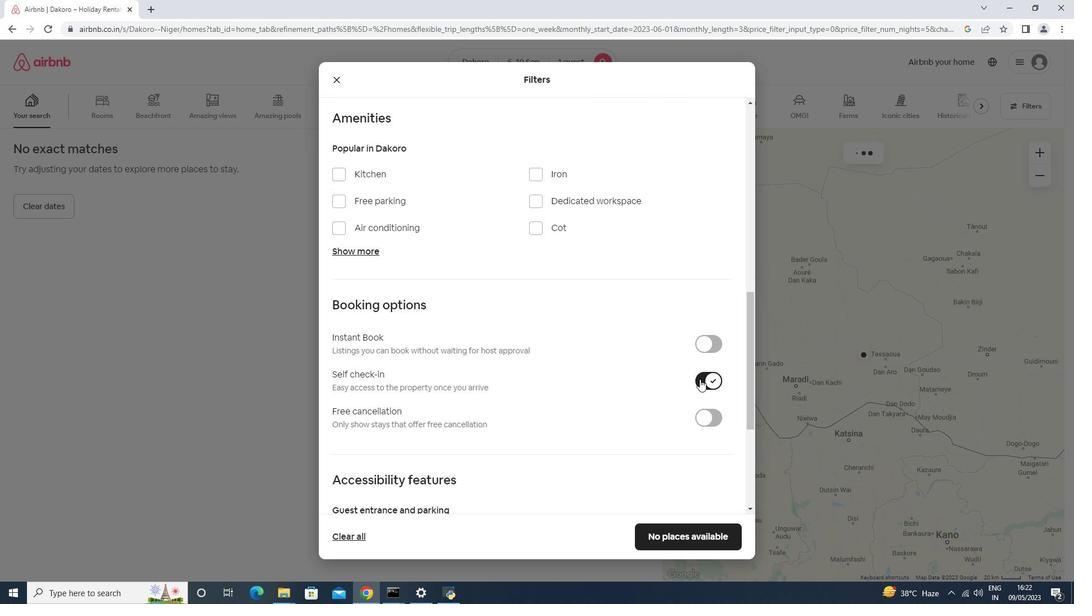 
Action: Mouse scrolled (699, 378) with delta (0, 0)
Screenshot: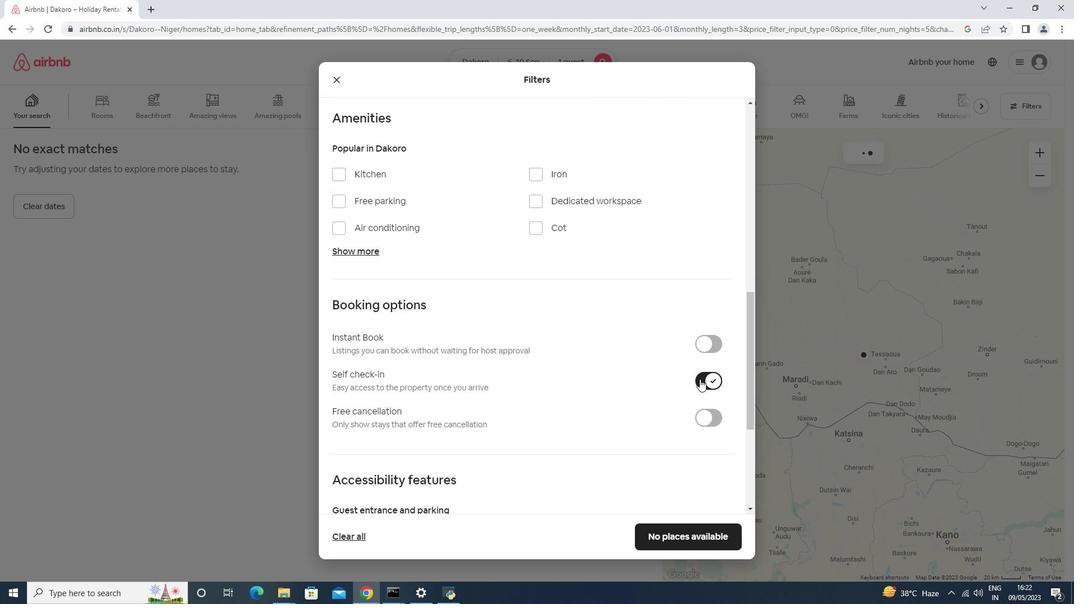 
Action: Mouse scrolled (699, 378) with delta (0, 0)
Screenshot: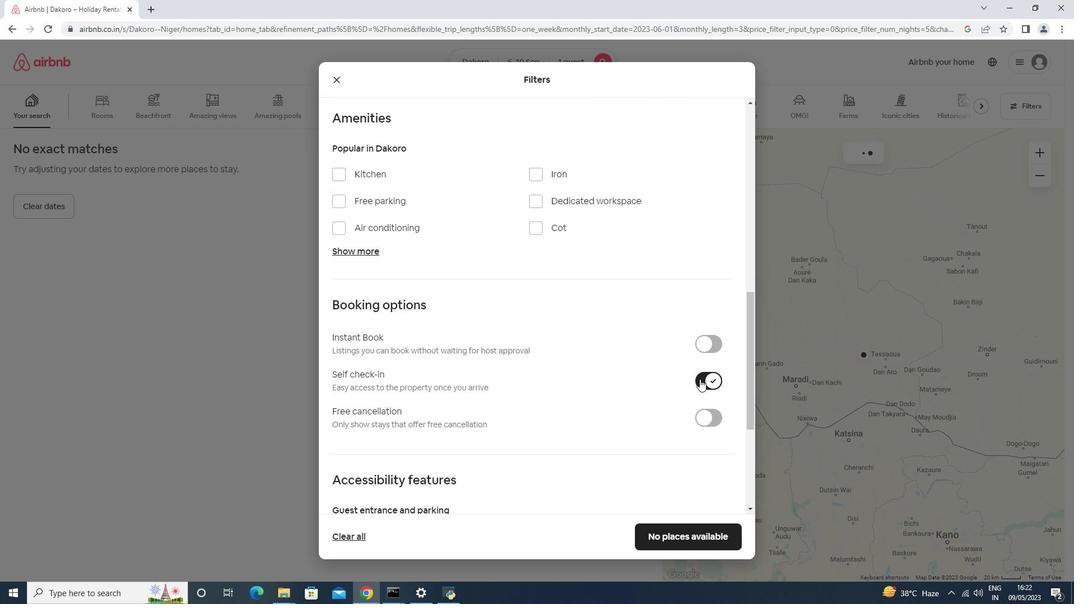 
Action: Mouse scrolled (699, 378) with delta (0, 0)
Screenshot: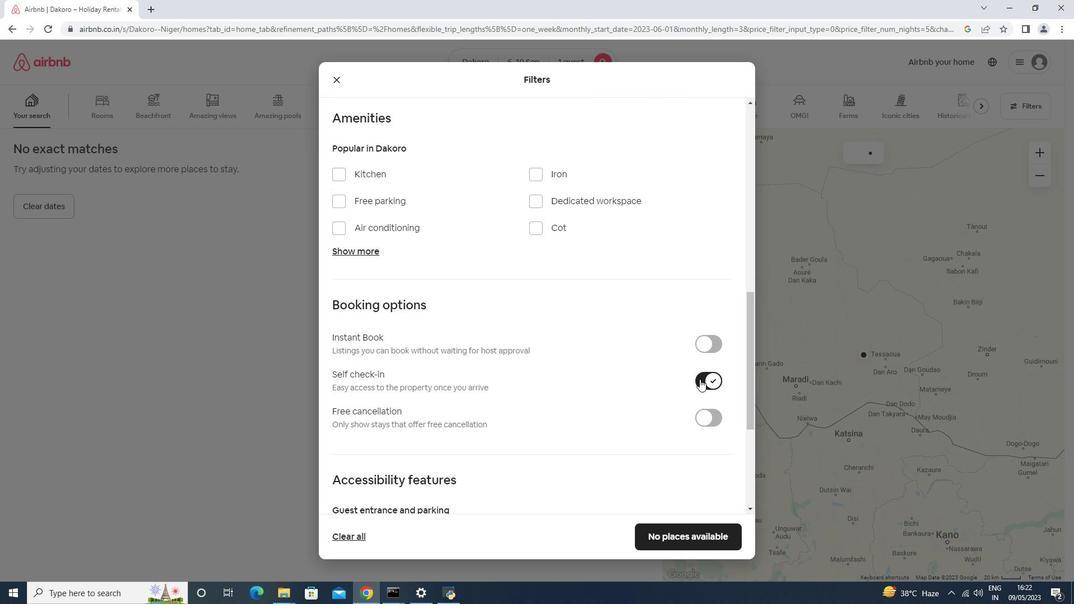 
Action: Mouse scrolled (699, 378) with delta (0, 0)
Screenshot: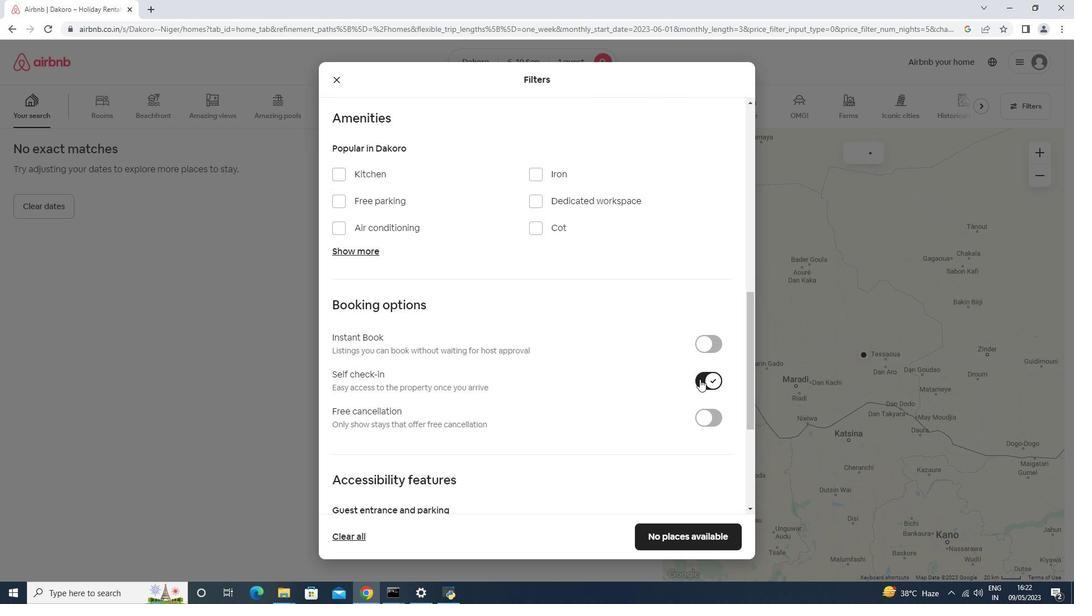 
Action: Mouse scrolled (699, 378) with delta (0, 0)
Screenshot: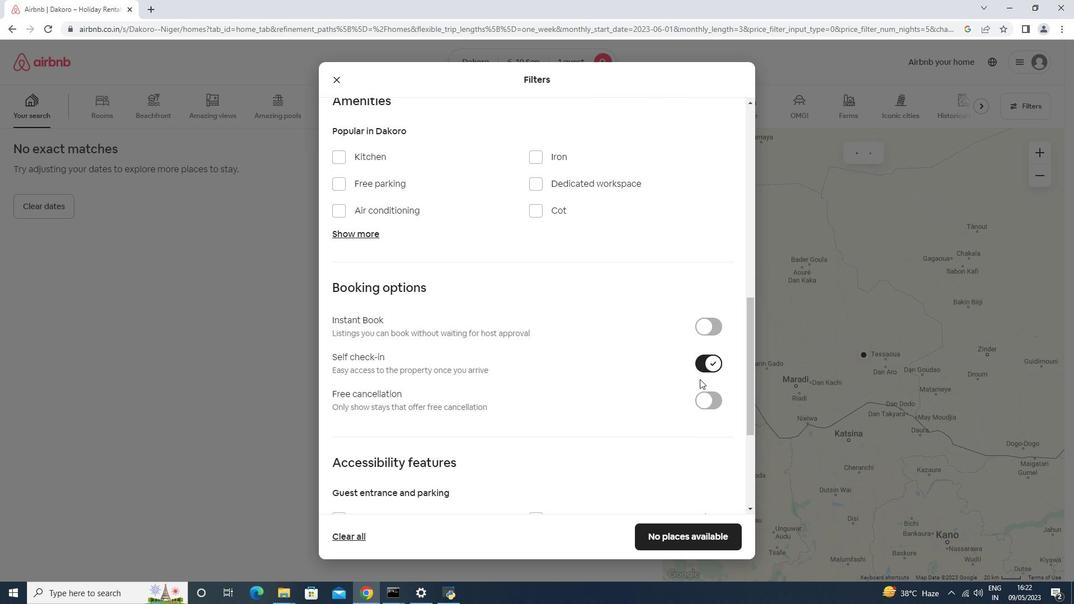 
Action: Mouse scrolled (699, 378) with delta (0, 0)
Screenshot: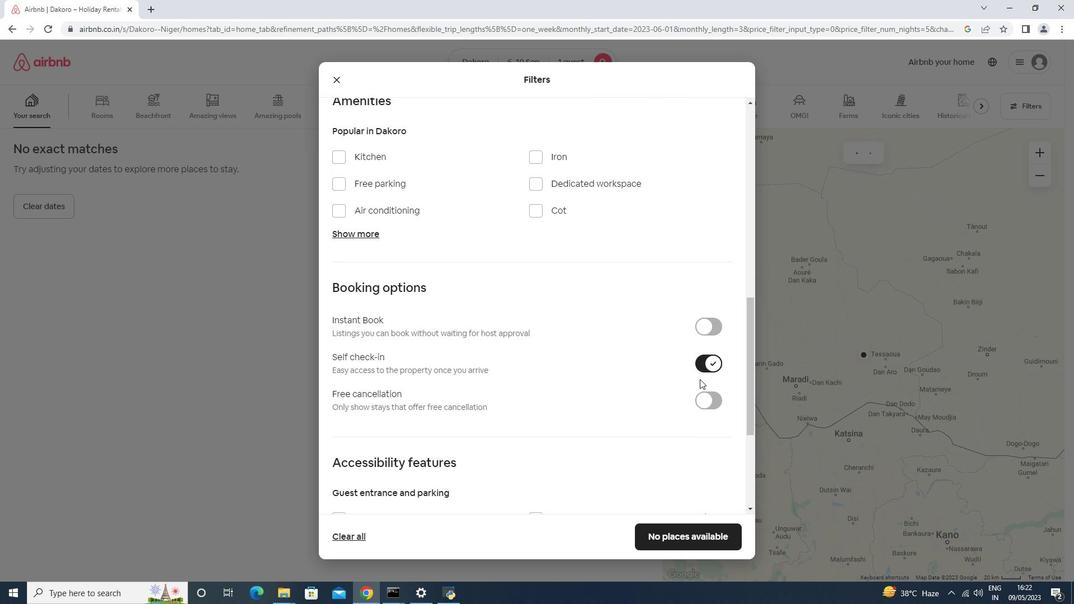 
Action: Mouse moved to (591, 411)
Screenshot: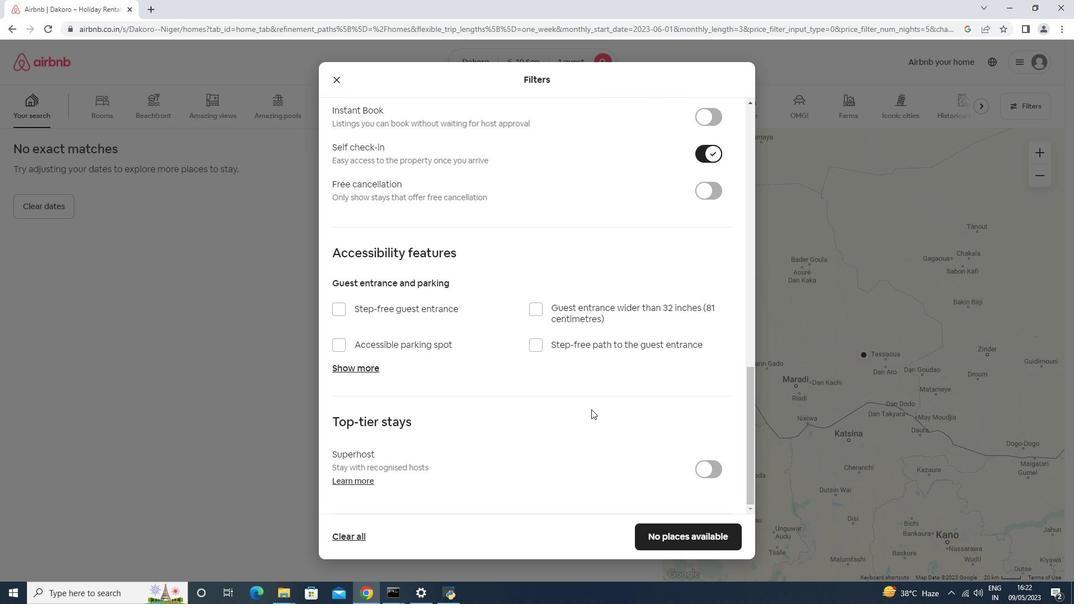 
Action: Mouse scrolled (591, 410) with delta (0, 0)
Screenshot: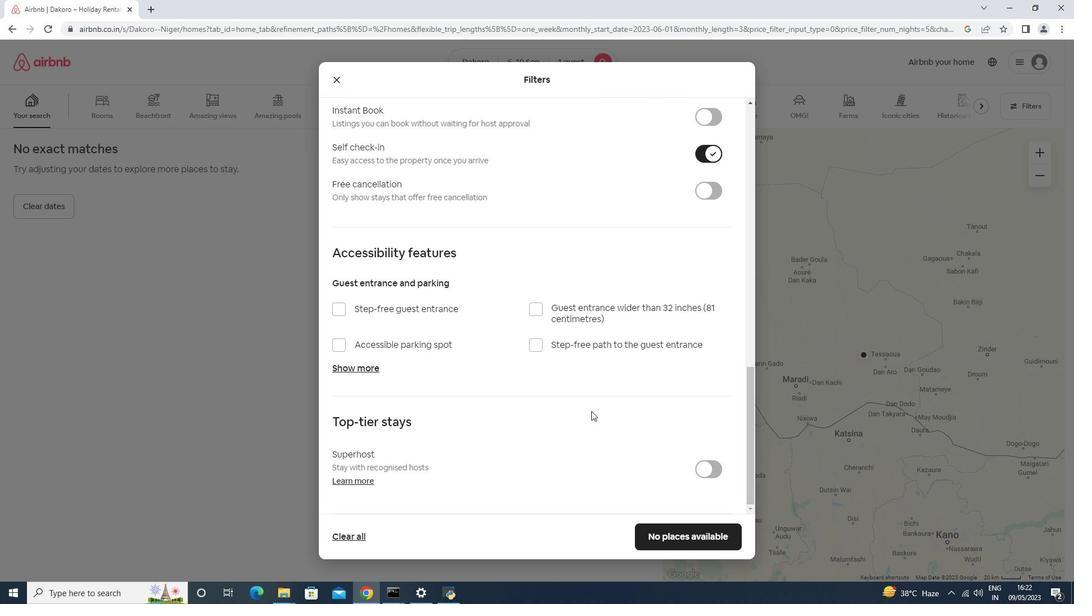 
Action: Mouse scrolled (591, 410) with delta (0, 0)
Screenshot: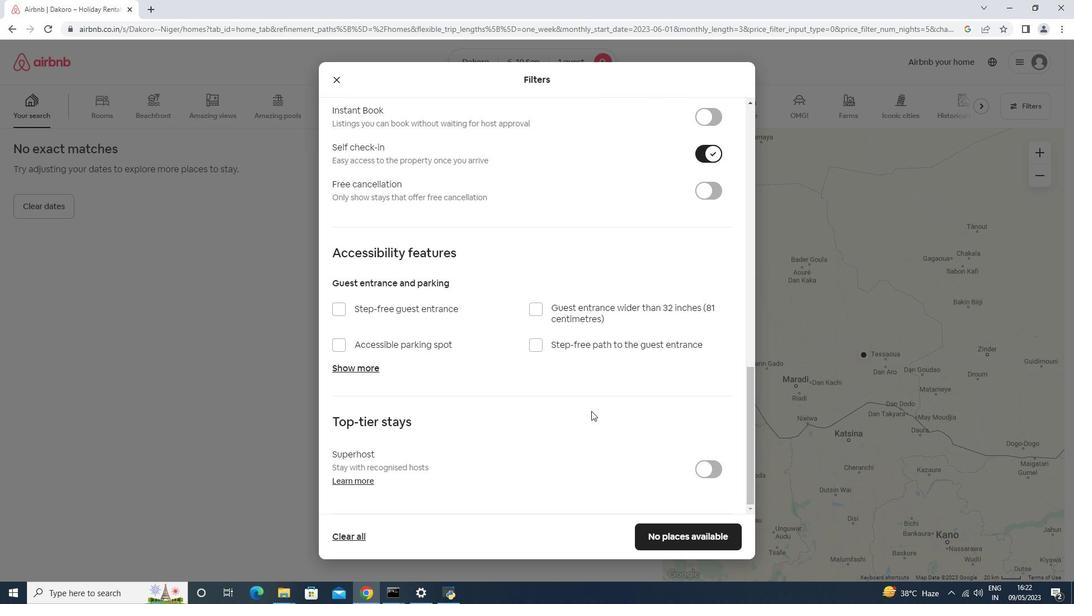 
Action: Mouse scrolled (591, 410) with delta (0, 0)
Screenshot: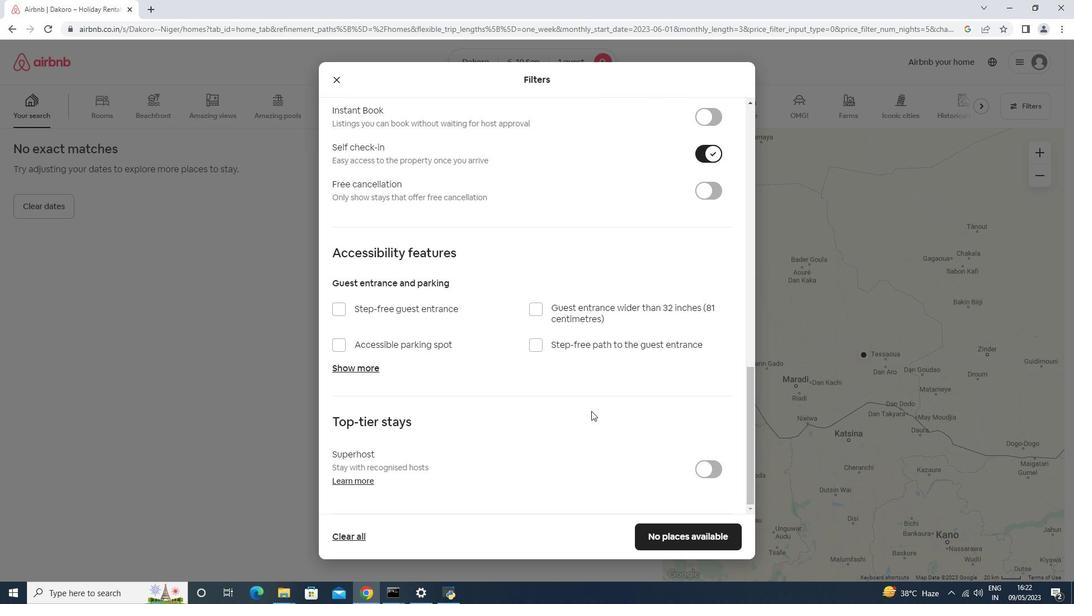 
Action: Mouse scrolled (591, 410) with delta (0, 0)
Screenshot: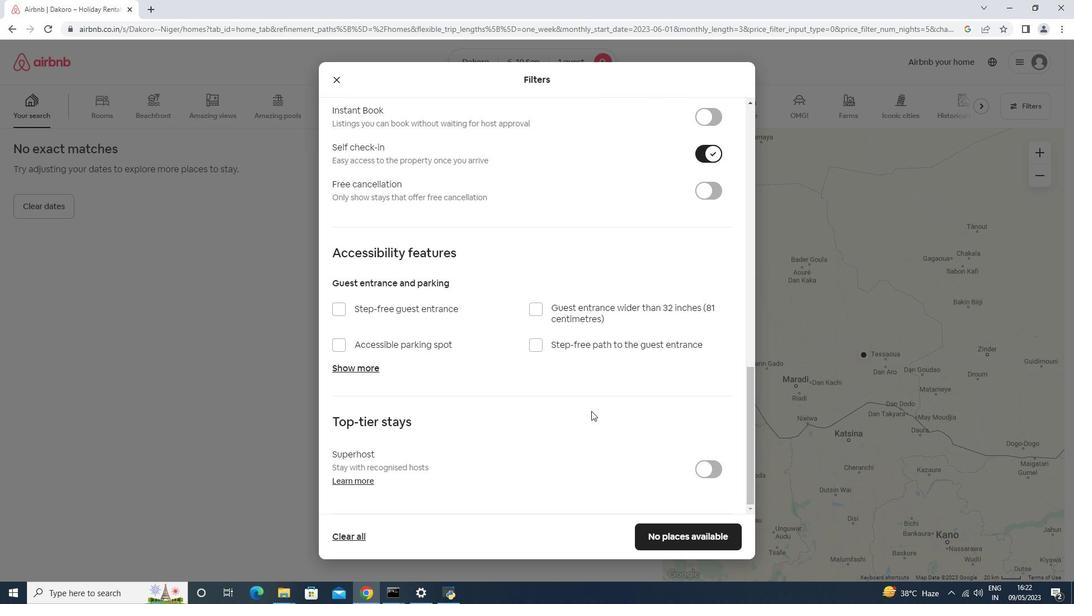 
Action: Mouse scrolled (591, 410) with delta (0, 0)
Screenshot: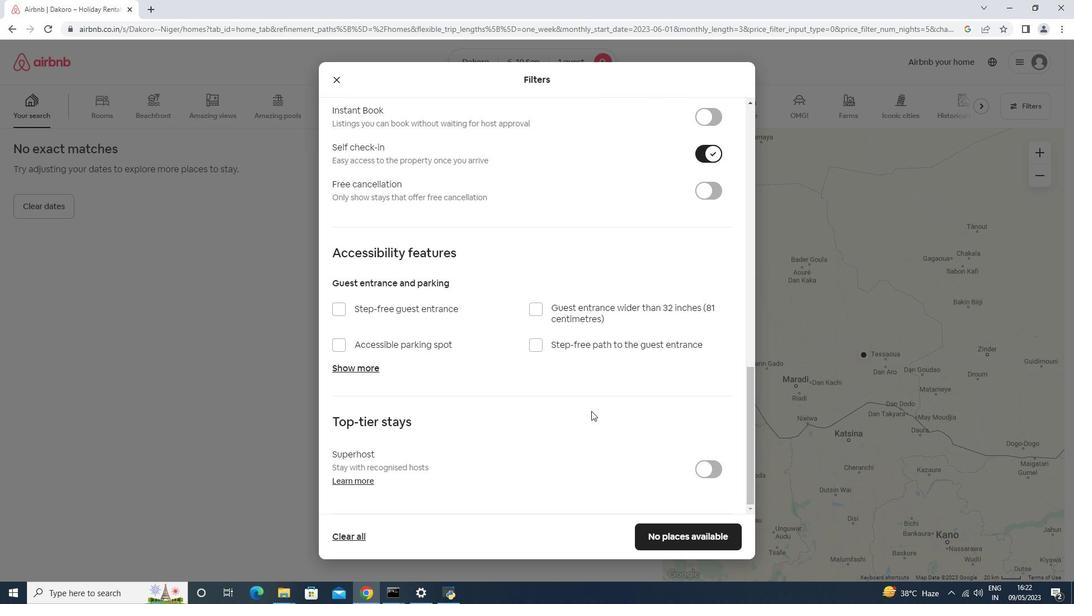 
Action: Mouse scrolled (591, 410) with delta (0, 0)
Screenshot: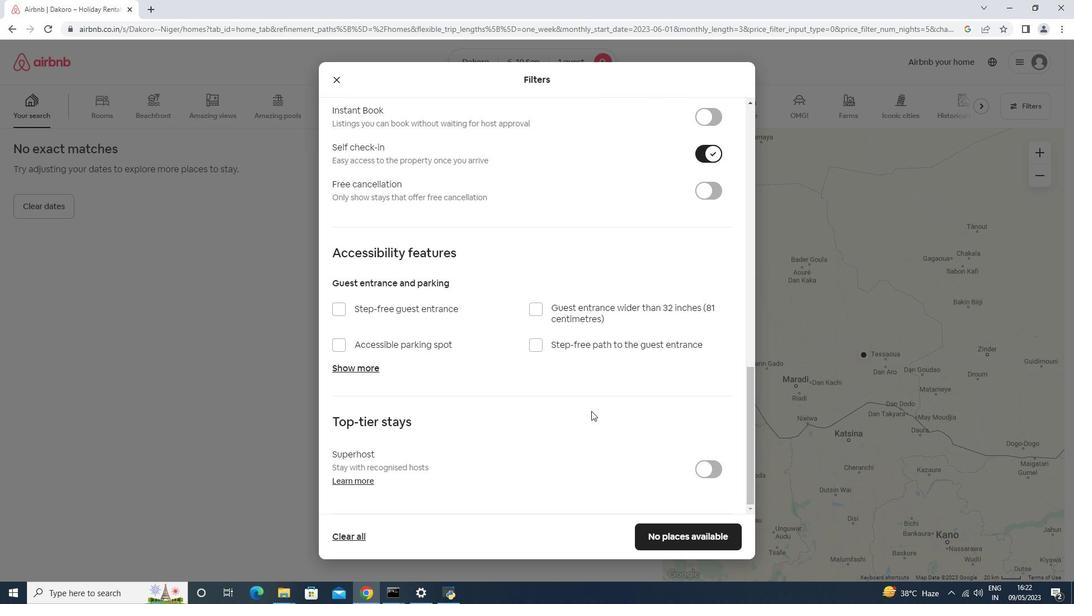 
Action: Mouse scrolled (591, 411) with delta (0, 0)
Screenshot: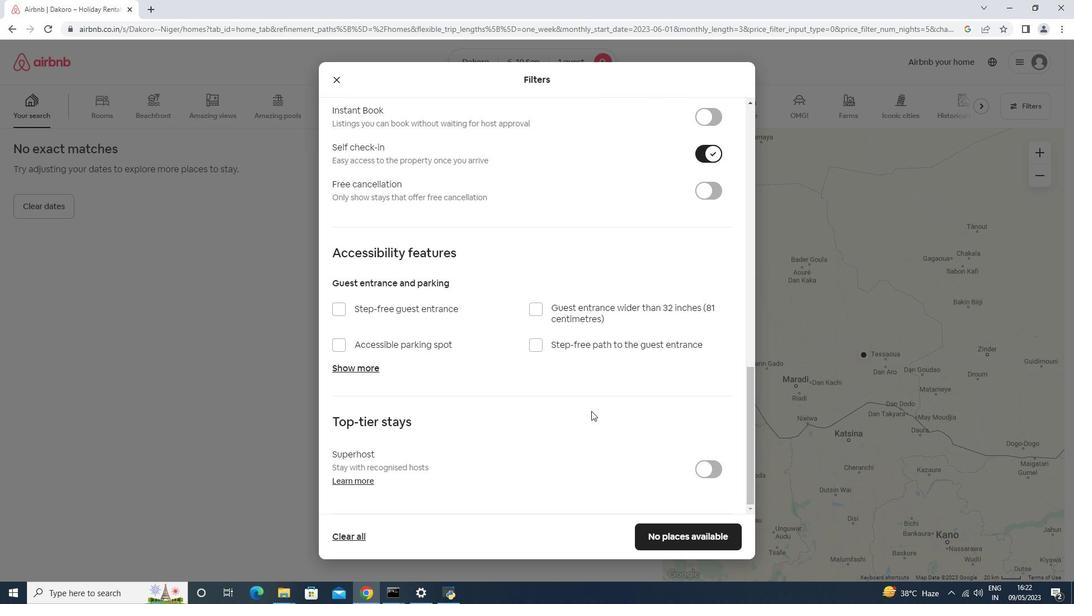 
Action: Mouse scrolled (591, 411) with delta (0, 0)
Screenshot: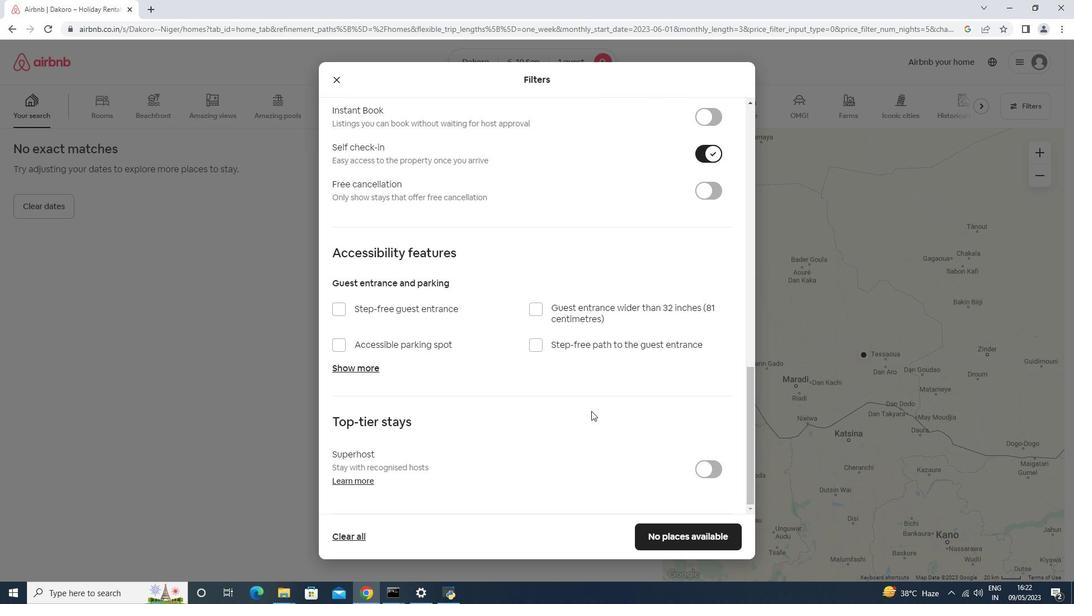 
Action: Mouse scrolled (591, 411) with delta (0, 0)
Screenshot: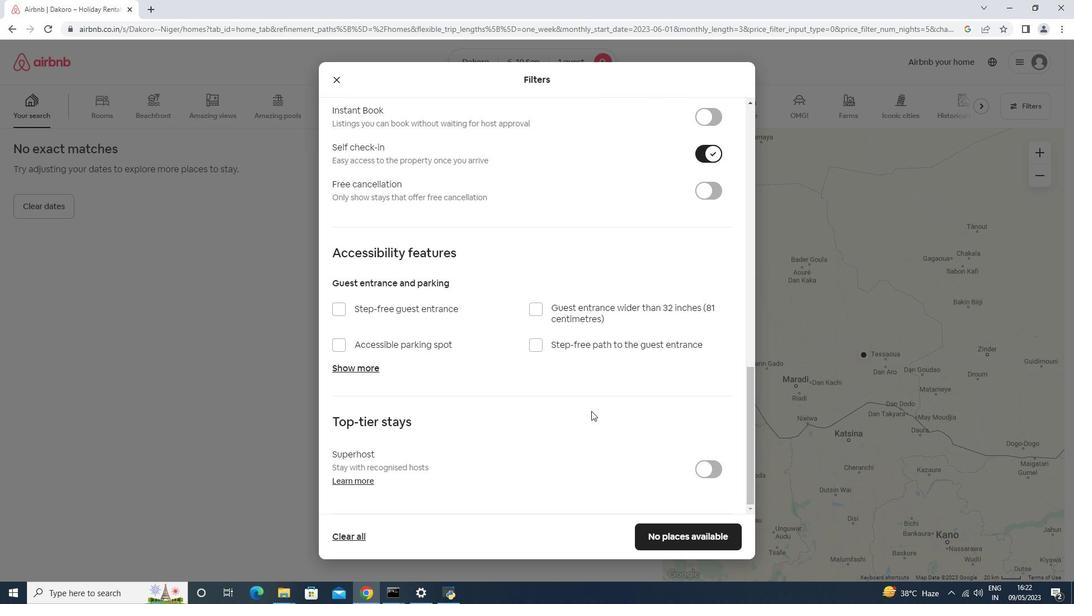 
Action: Mouse scrolled (591, 411) with delta (0, 0)
Screenshot: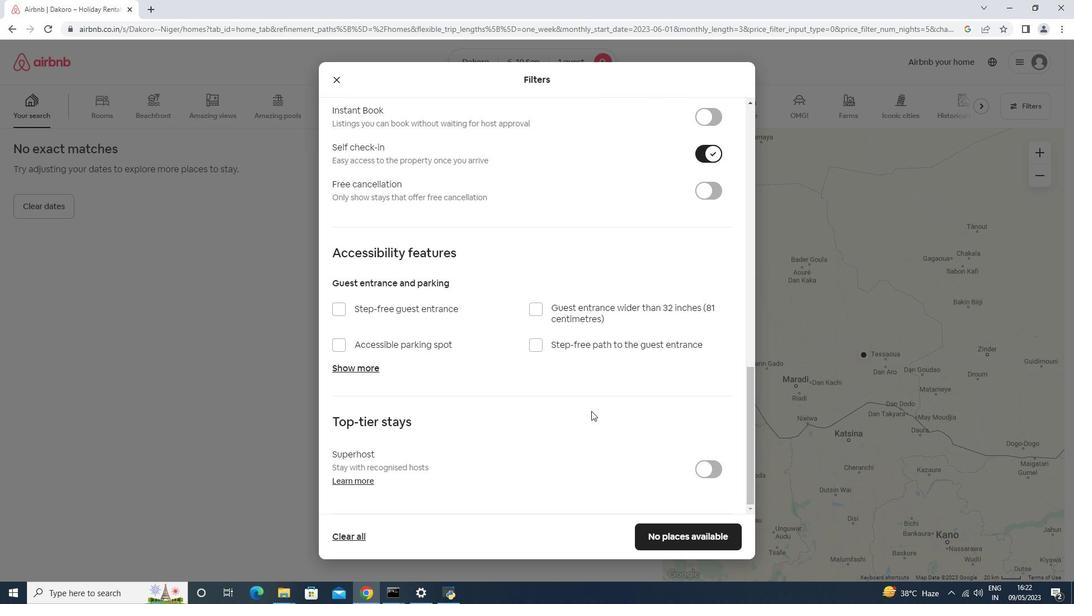 
Action: Mouse scrolled (591, 411) with delta (0, 0)
Screenshot: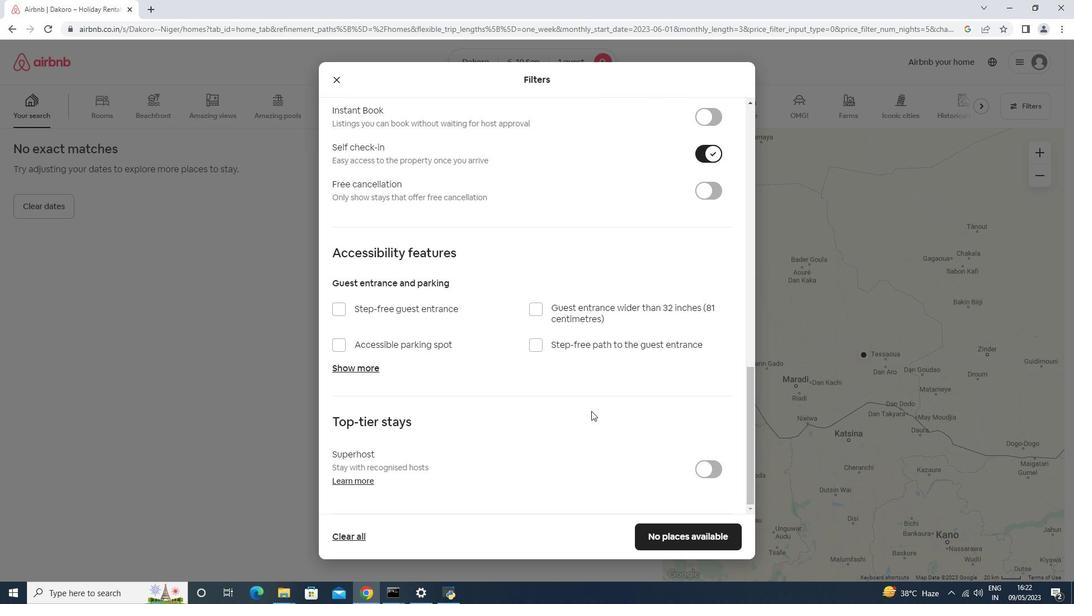 
Action: Mouse scrolled (591, 411) with delta (0, 0)
Screenshot: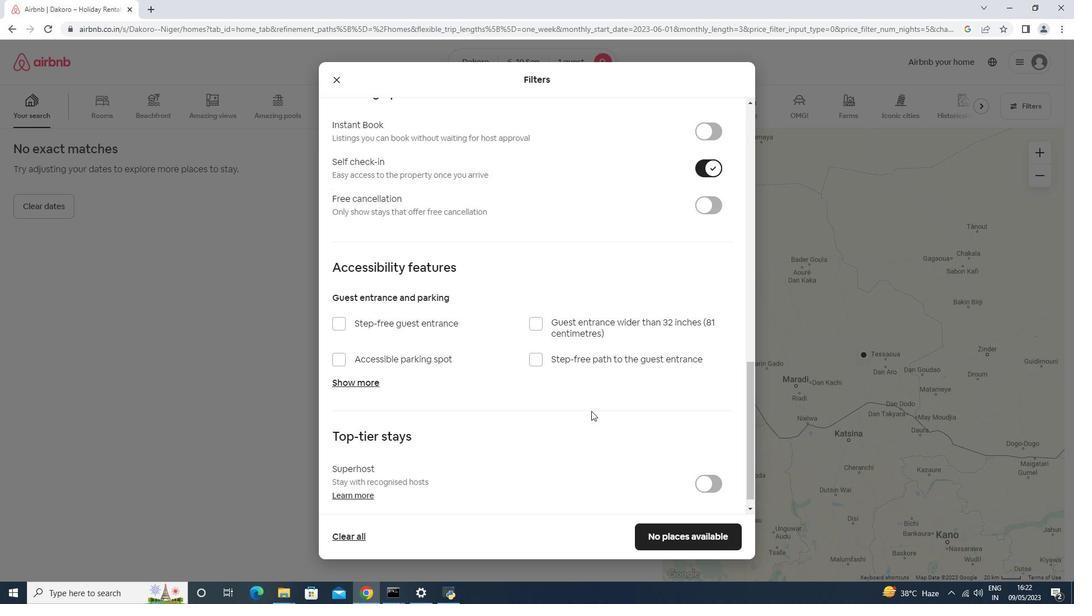 
Action: Mouse scrolled (591, 411) with delta (0, 0)
Screenshot: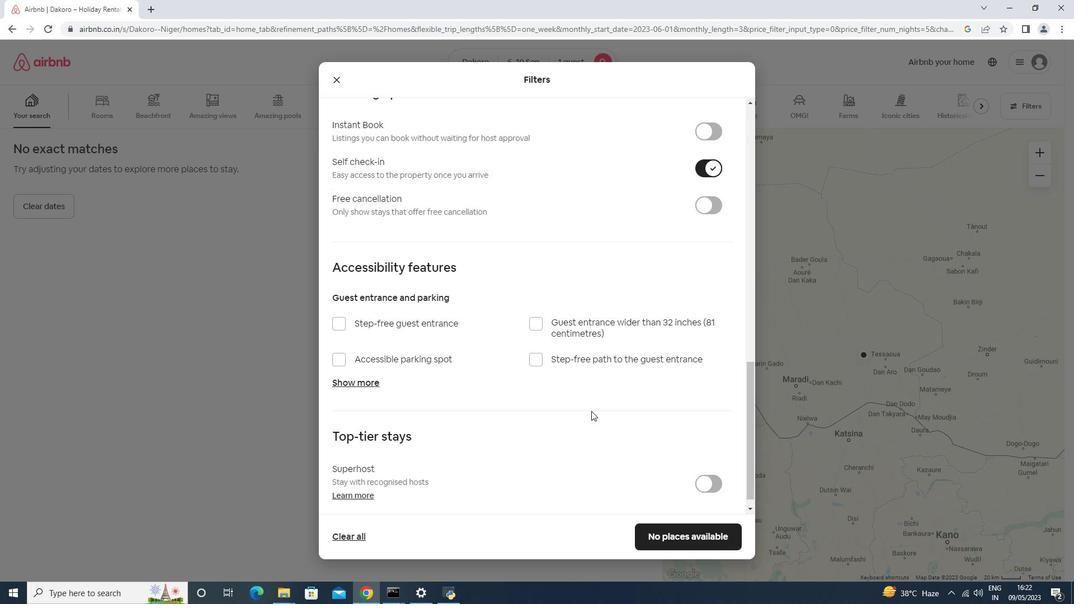 
Action: Mouse scrolled (591, 410) with delta (0, 0)
Screenshot: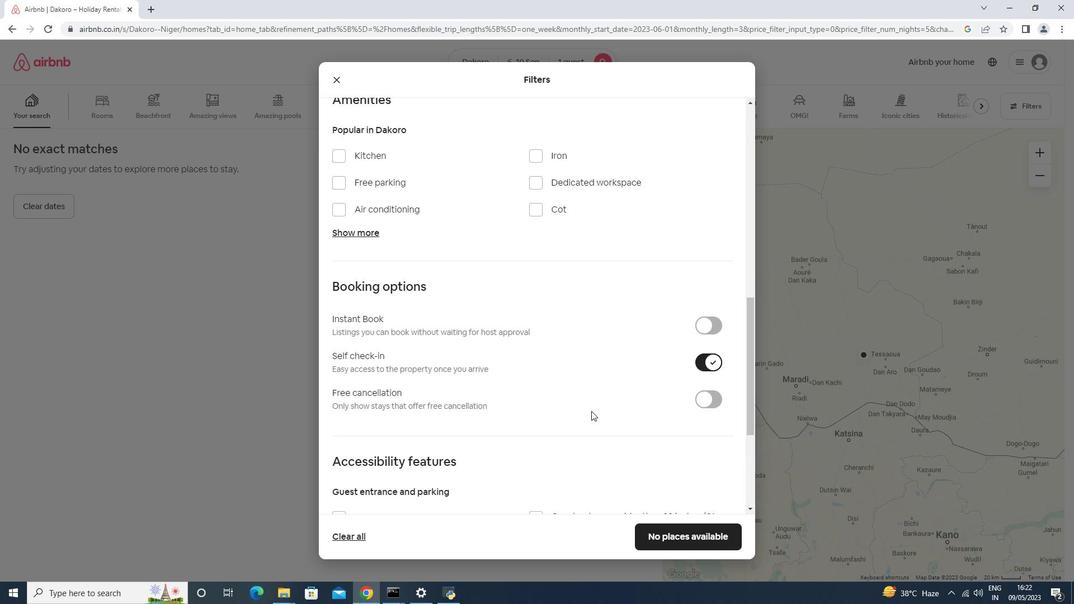
Action: Mouse scrolled (591, 410) with delta (0, 0)
Screenshot: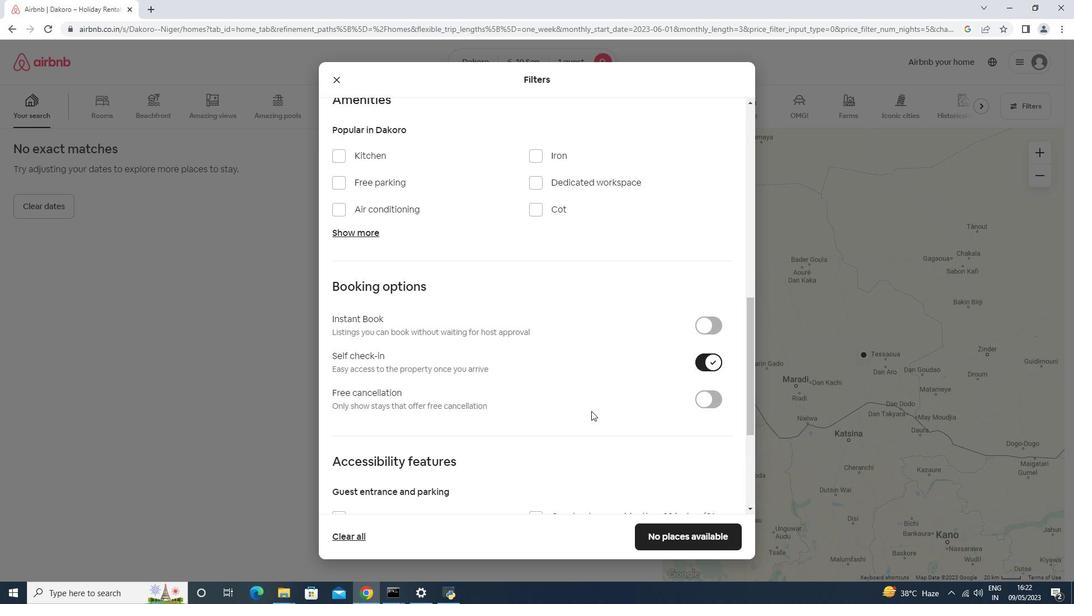 
Action: Mouse scrolled (591, 410) with delta (0, 0)
Screenshot: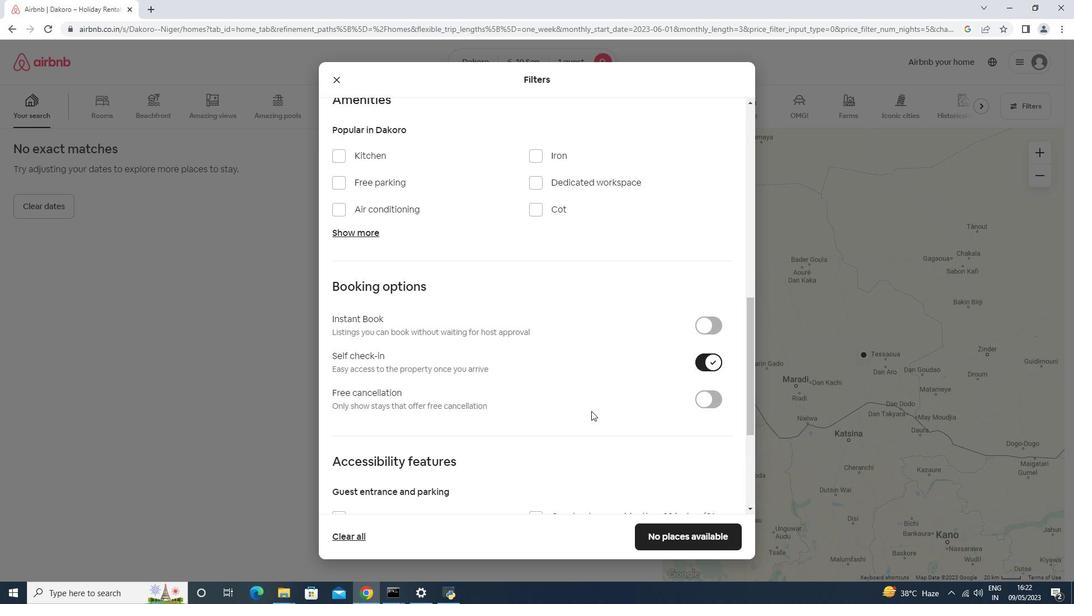 
Action: Mouse scrolled (591, 410) with delta (0, 0)
Screenshot: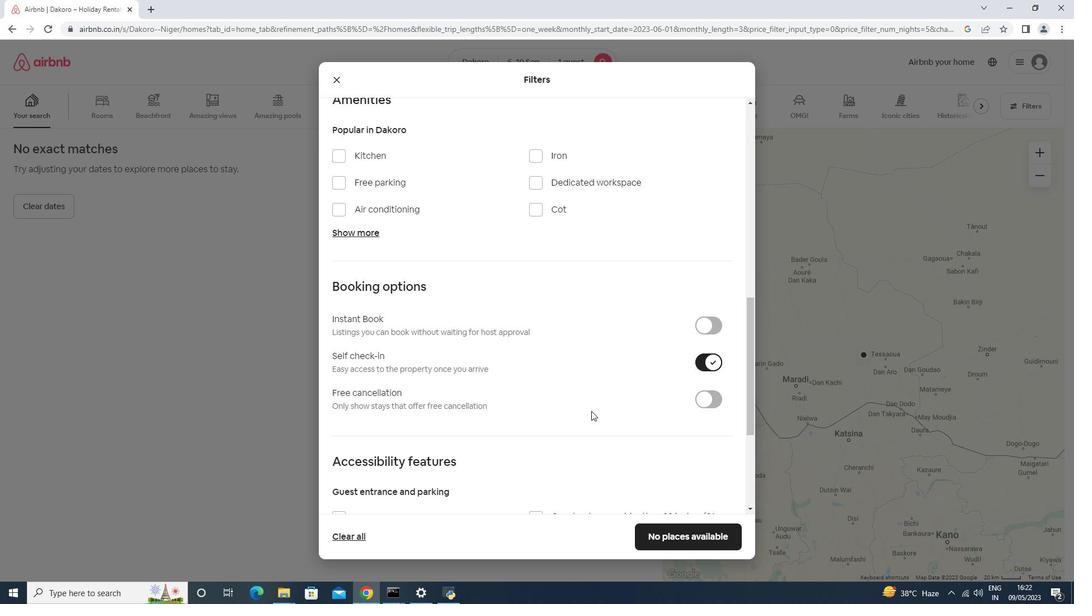 
Action: Mouse scrolled (591, 410) with delta (0, 0)
Screenshot: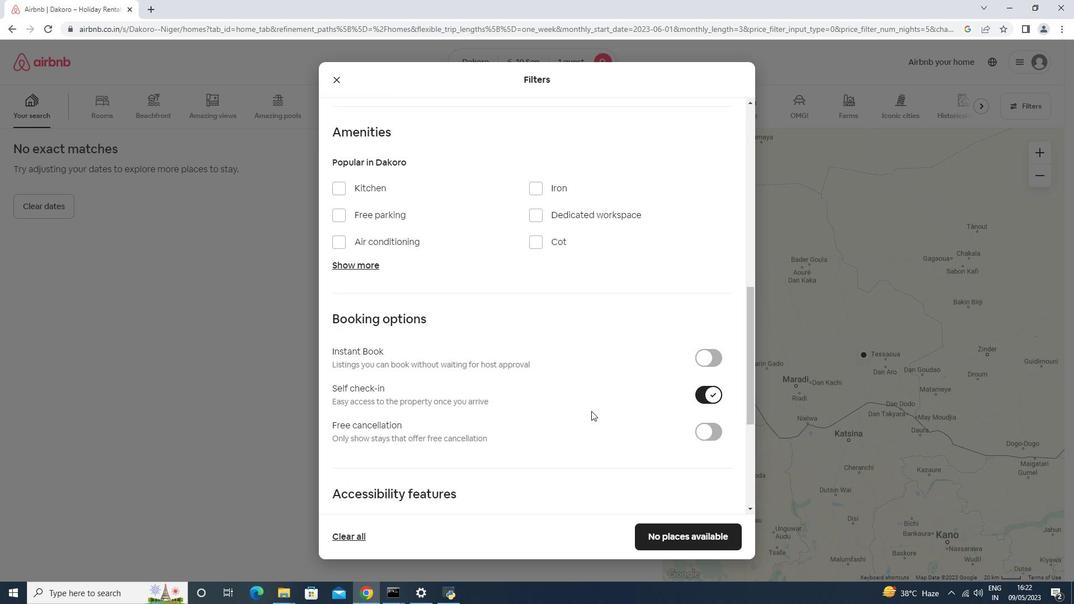 
Action: Mouse scrolled (591, 410) with delta (0, 0)
Screenshot: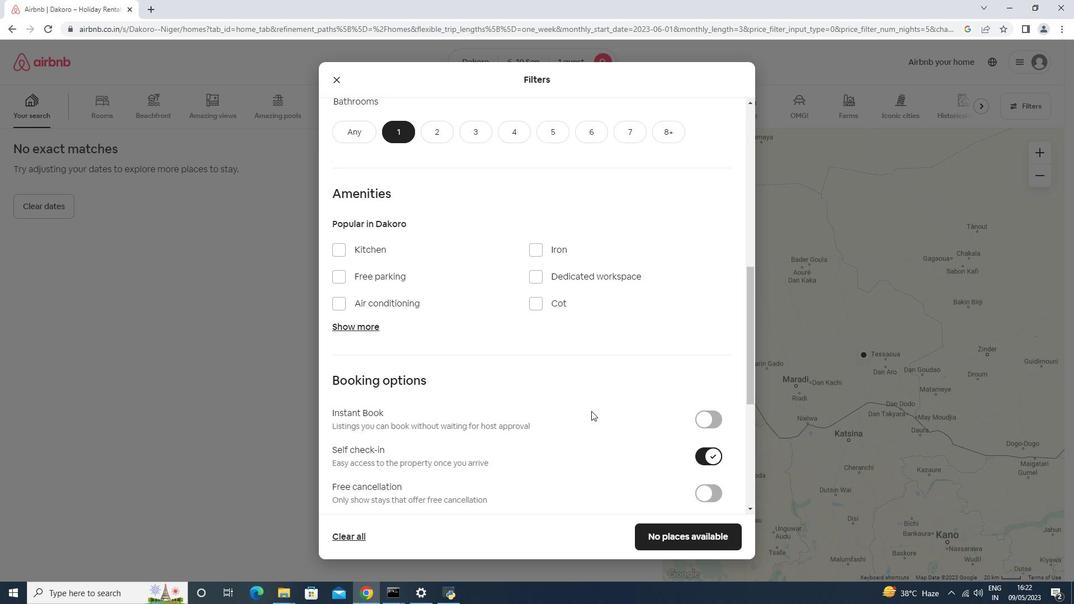 
Action: Mouse scrolled (591, 410) with delta (0, 0)
Screenshot: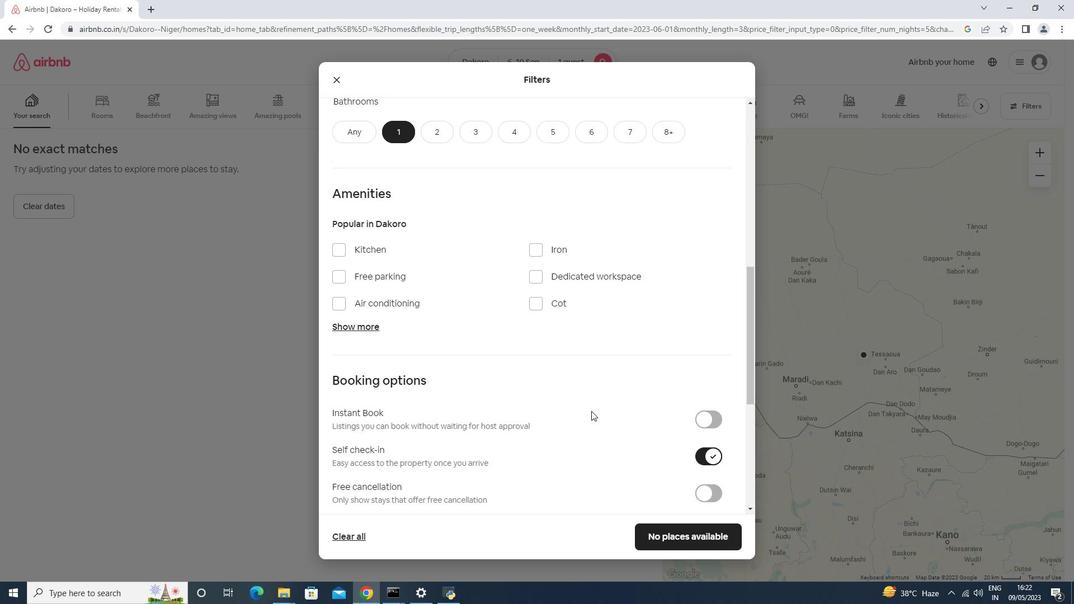 
Action: Mouse moved to (693, 540)
Screenshot: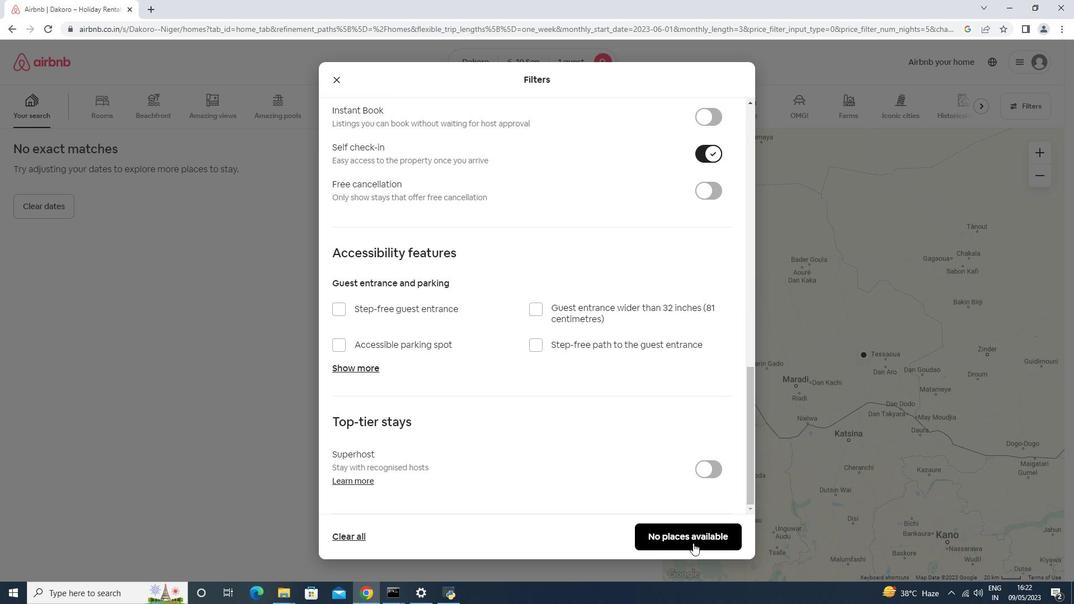
Action: Mouse pressed left at (693, 540)
Screenshot: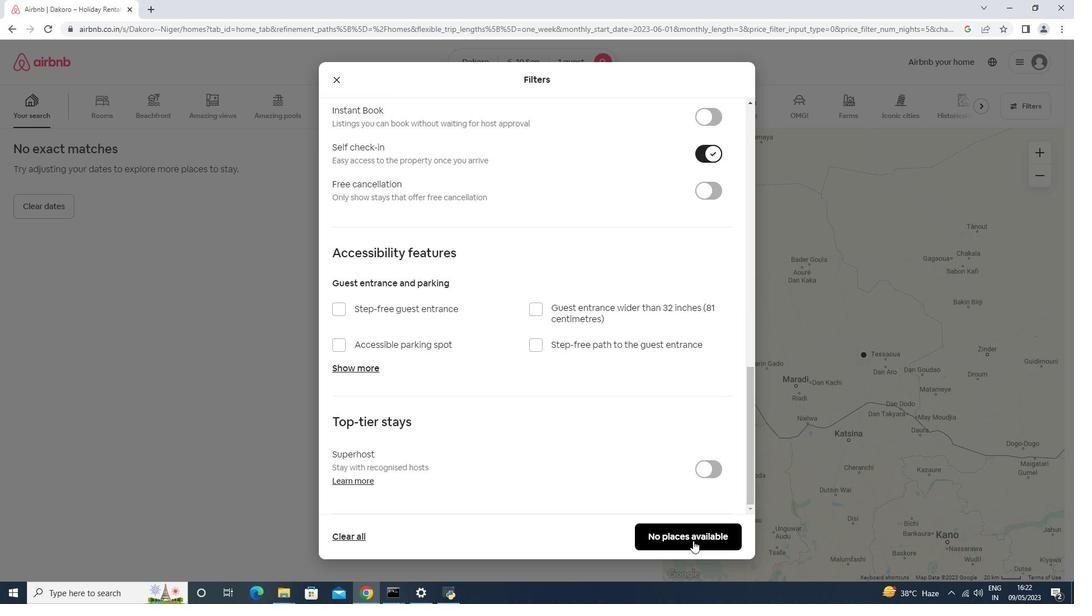 
Action: Mouse moved to (672, 521)
Screenshot: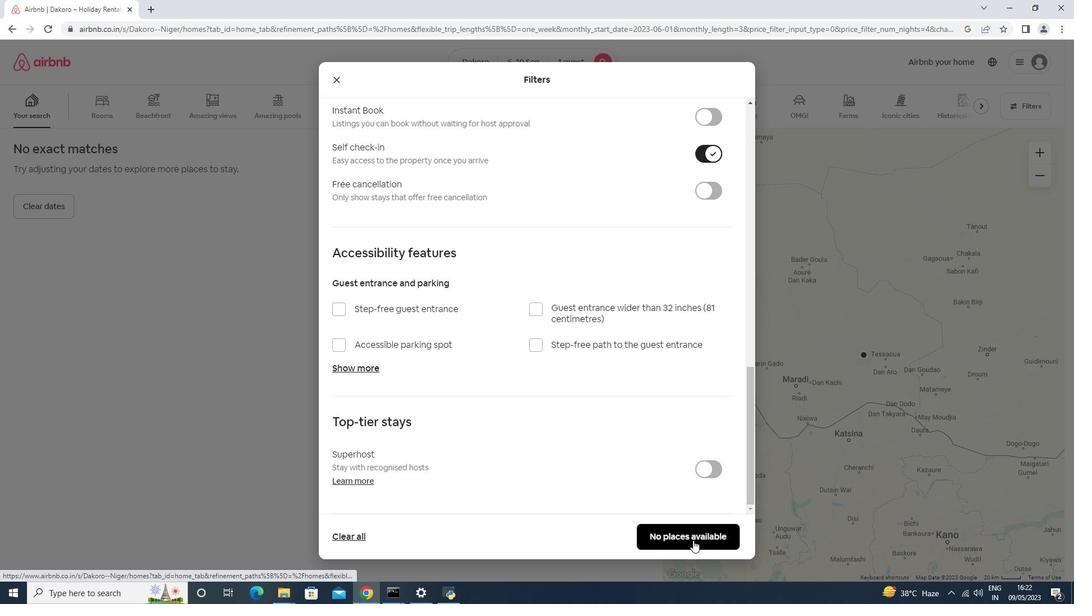 
